 Task: Look for space in Rastede, Germany from 2nd September, 2023 to 10th September, 2023 for 1 adult in price range Rs.5000 to Rs.16000. Place can be private room with 1  bedroom having 1 bed and 1 bathroom. Property type can be house, flat, guest house, hotel. Booking option can be shelf check-in. Required host language is English.
Action: Mouse moved to (282, 136)
Screenshot: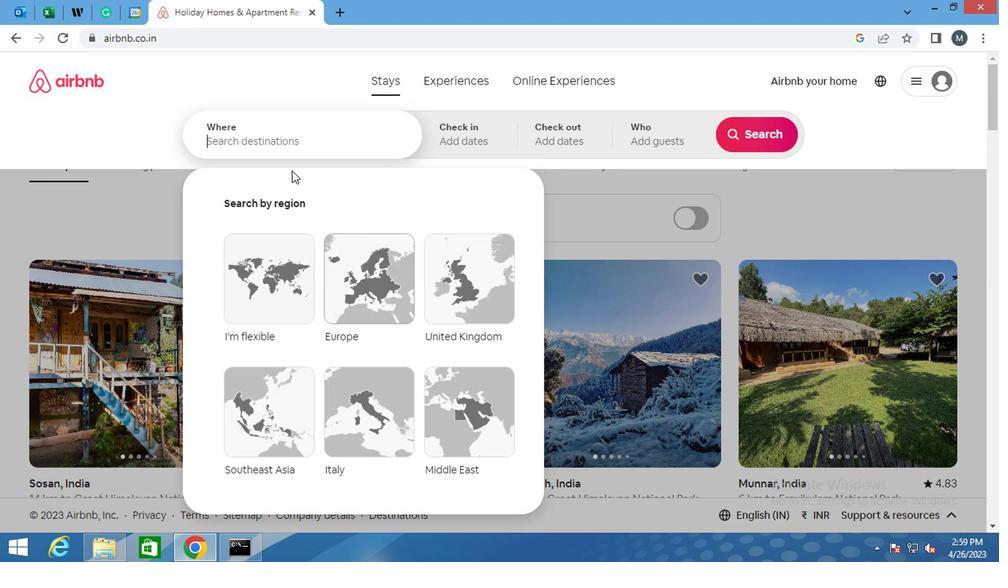 
Action: Mouse pressed left at (282, 136)
Screenshot: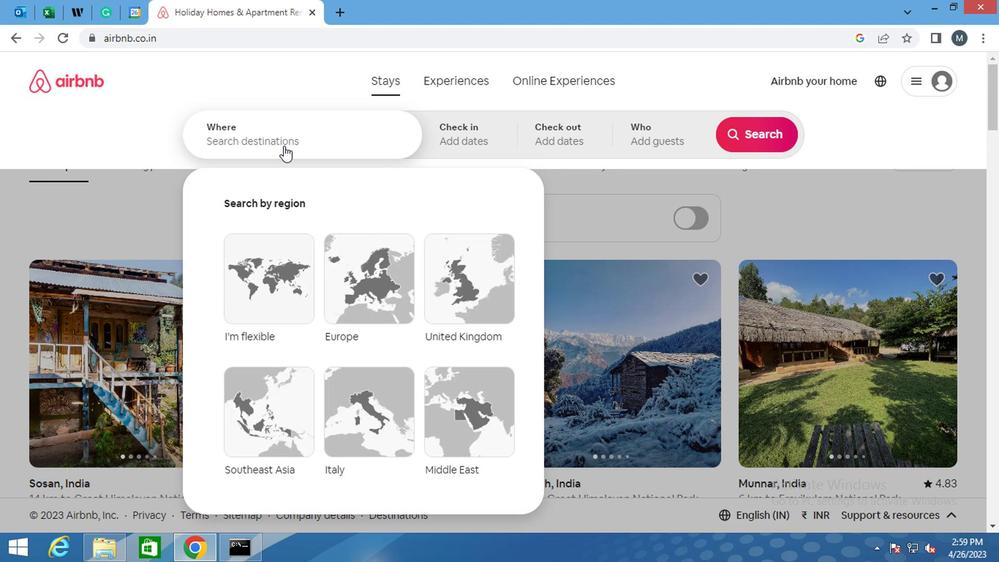 
Action: Mouse moved to (282, 135)
Screenshot: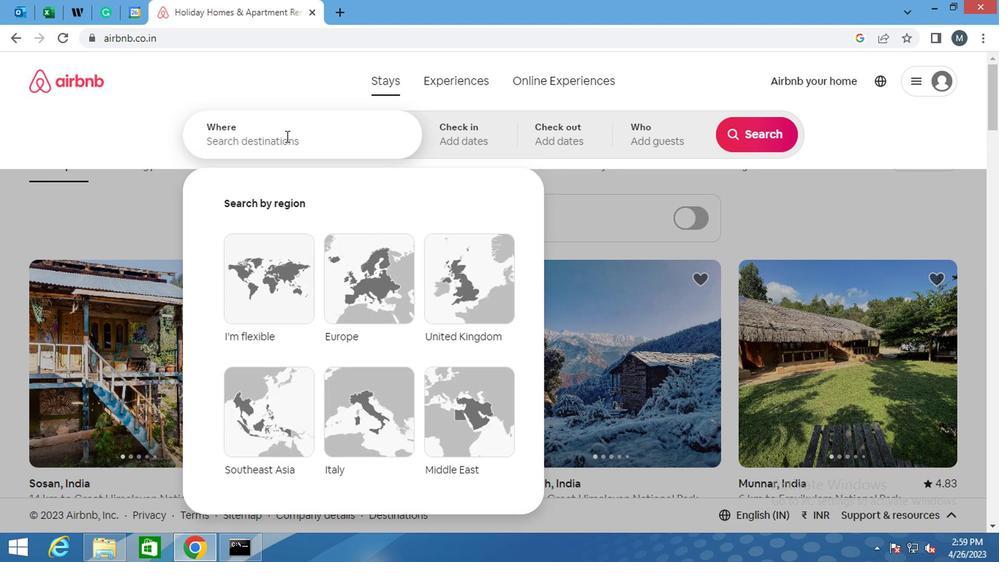 
Action: Key pressed <Key.shift><Key.shift><Key.shift><Key.shift><Key.shift><Key.shift><Key.shift><Key.shift>RASTEDE,<Key.space><Key.shift>GER
Screenshot: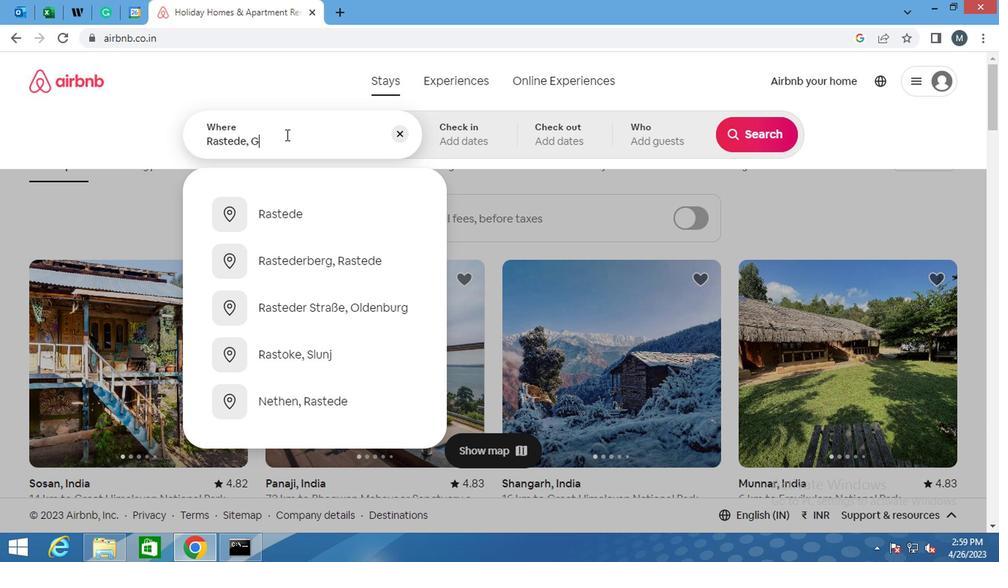 
Action: Mouse moved to (312, 210)
Screenshot: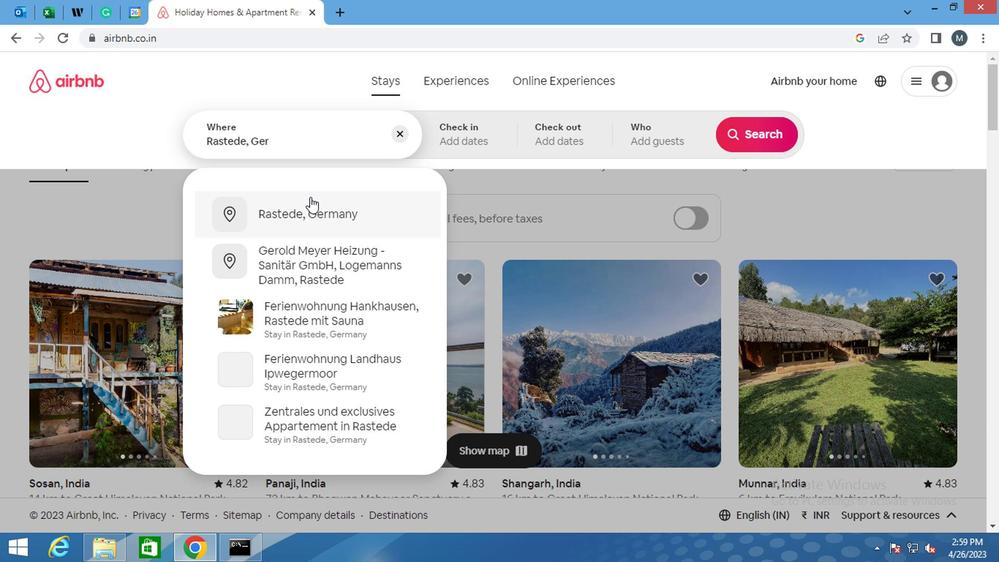 
Action: Mouse pressed left at (312, 210)
Screenshot: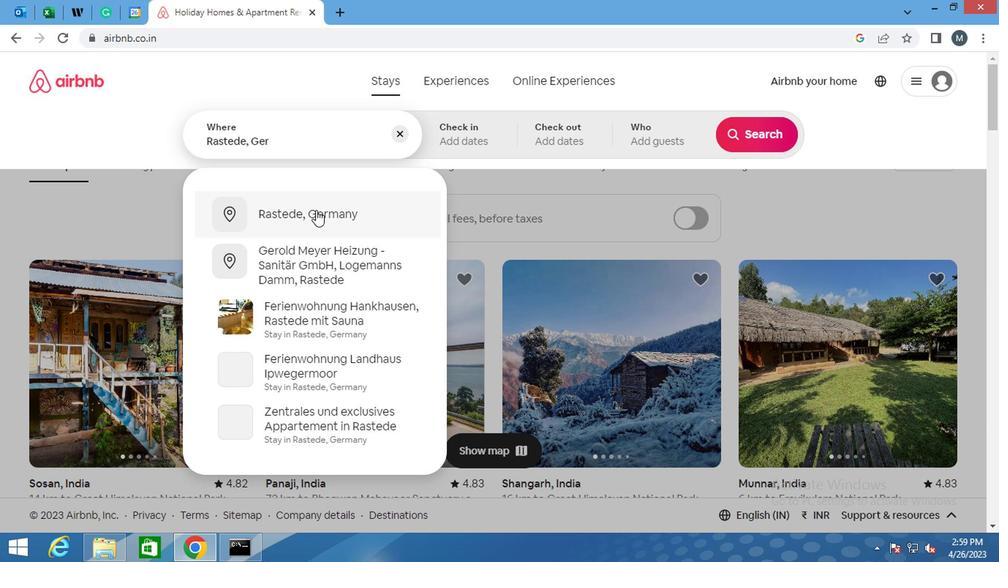 
Action: Mouse moved to (741, 256)
Screenshot: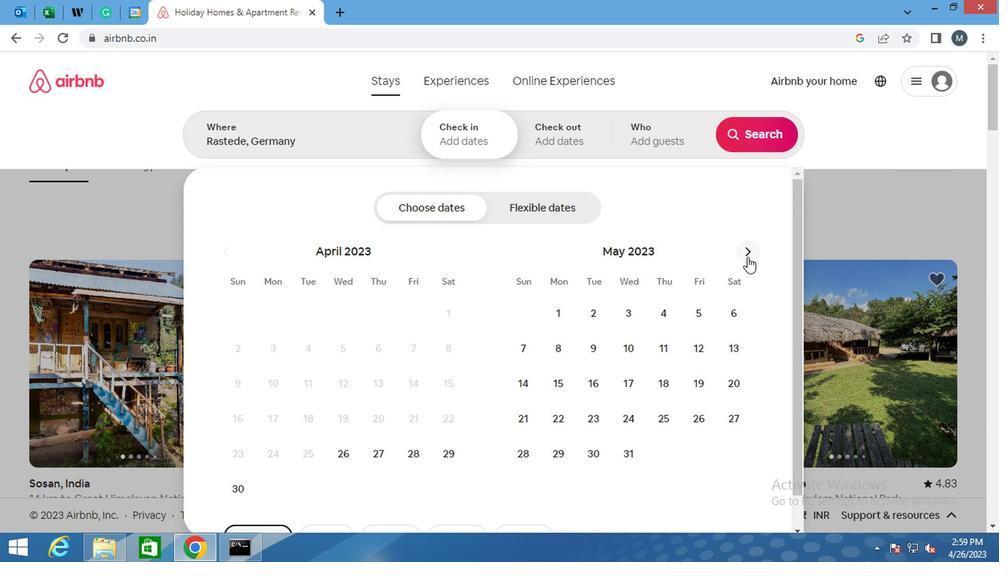 
Action: Mouse pressed left at (741, 256)
Screenshot: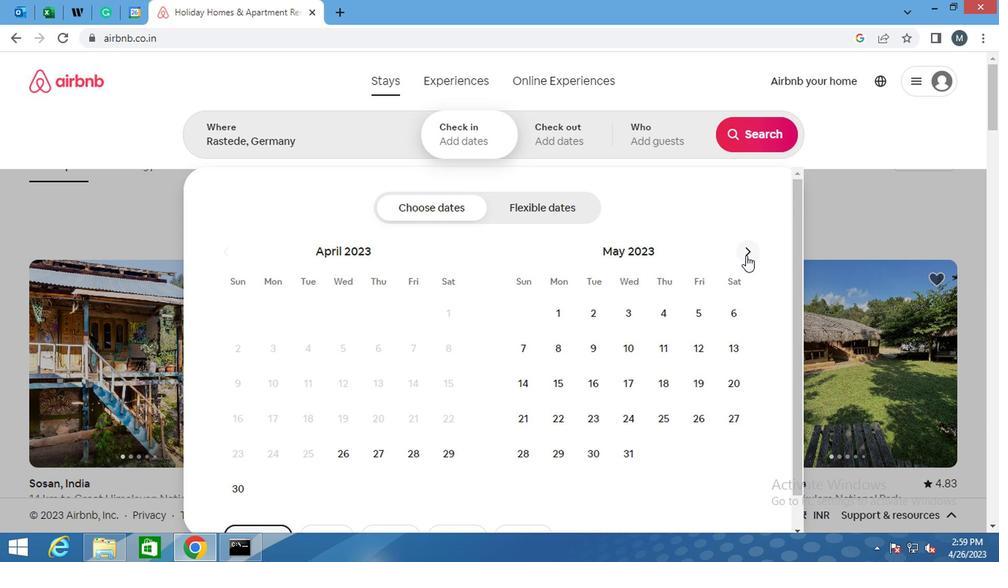 
Action: Mouse pressed left at (741, 256)
Screenshot: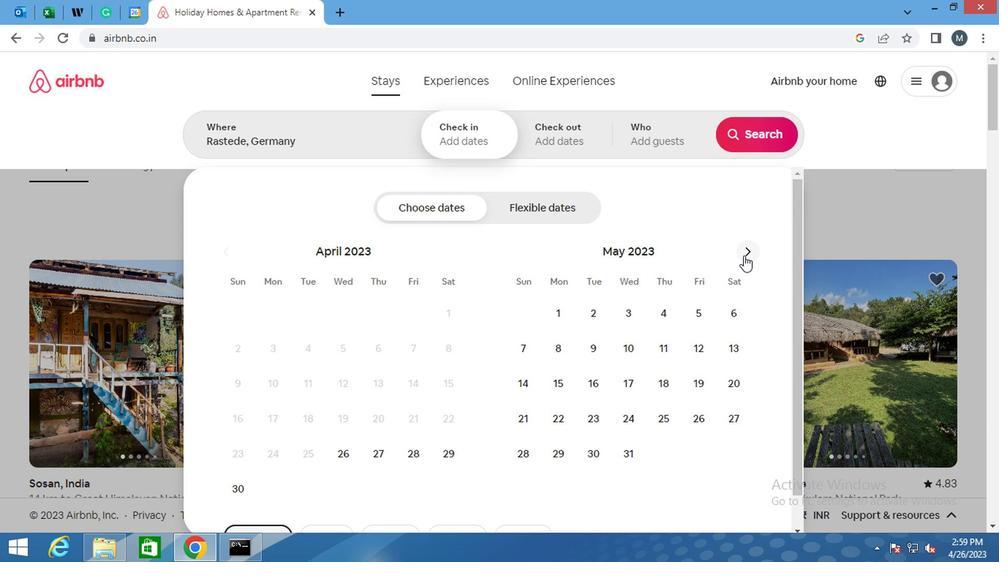 
Action: Mouse pressed left at (741, 256)
Screenshot: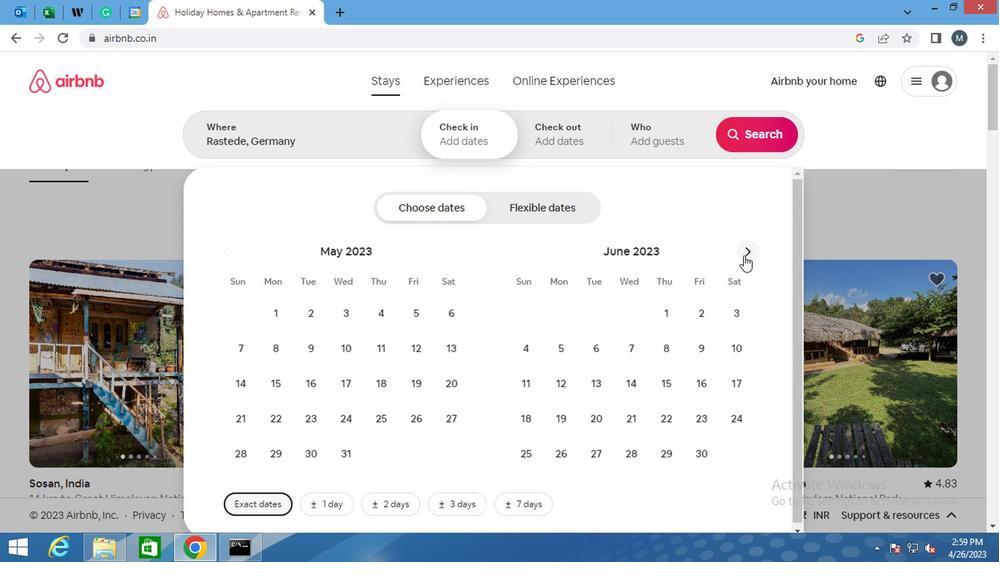 
Action: Mouse moved to (761, 252)
Screenshot: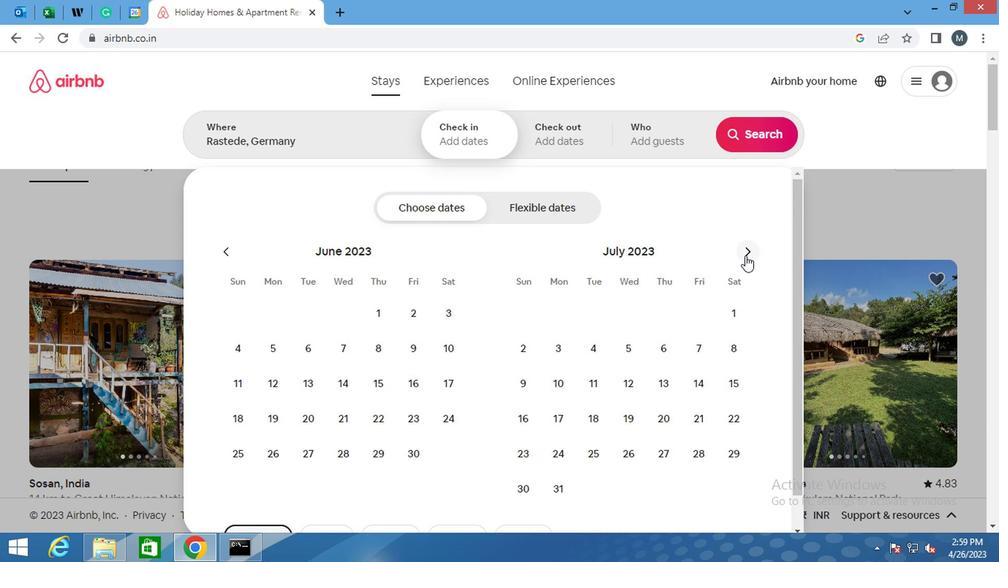 
Action: Mouse pressed left at (761, 252)
Screenshot: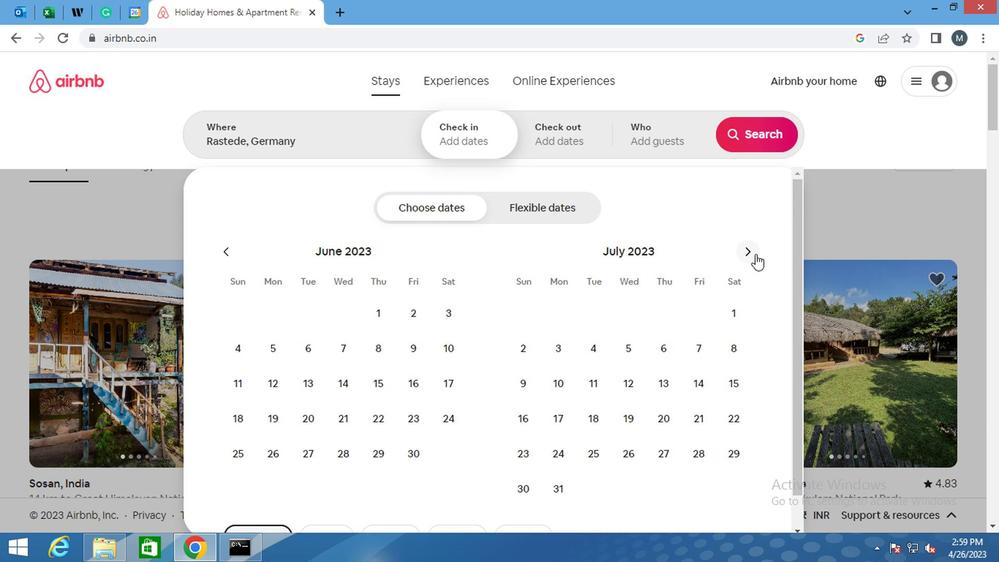 
Action: Mouse moved to (750, 250)
Screenshot: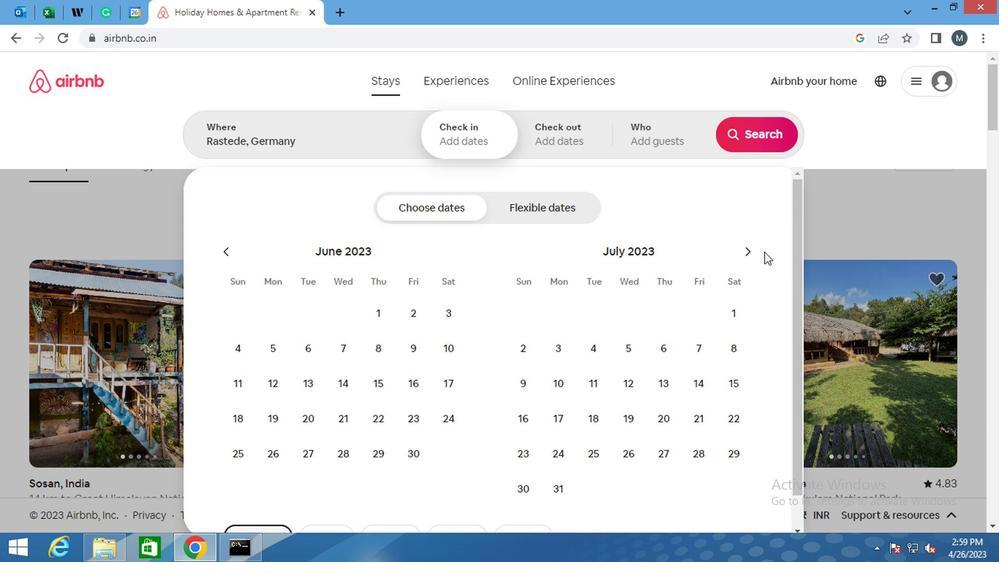 
Action: Mouse pressed left at (750, 250)
Screenshot: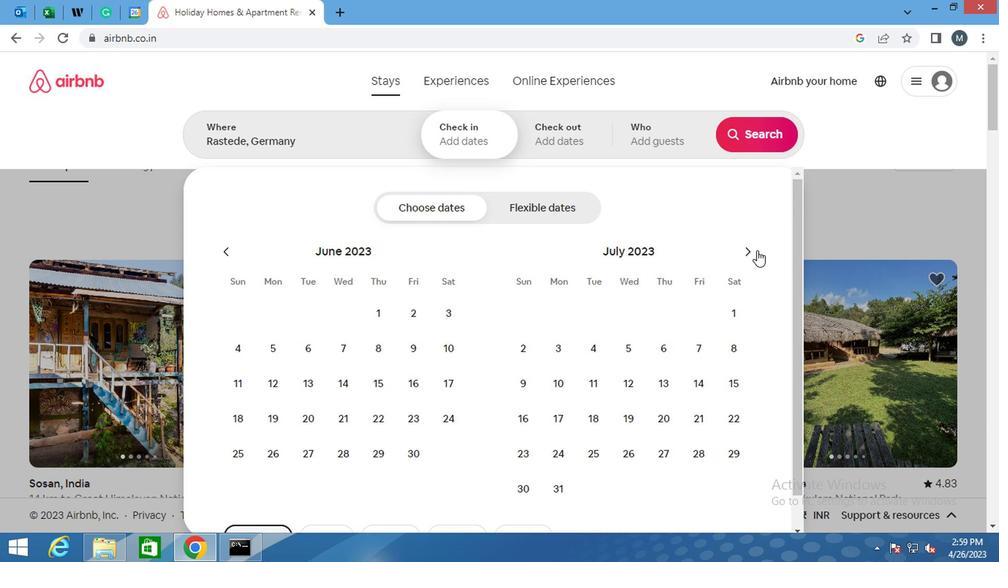 
Action: Mouse pressed left at (750, 250)
Screenshot: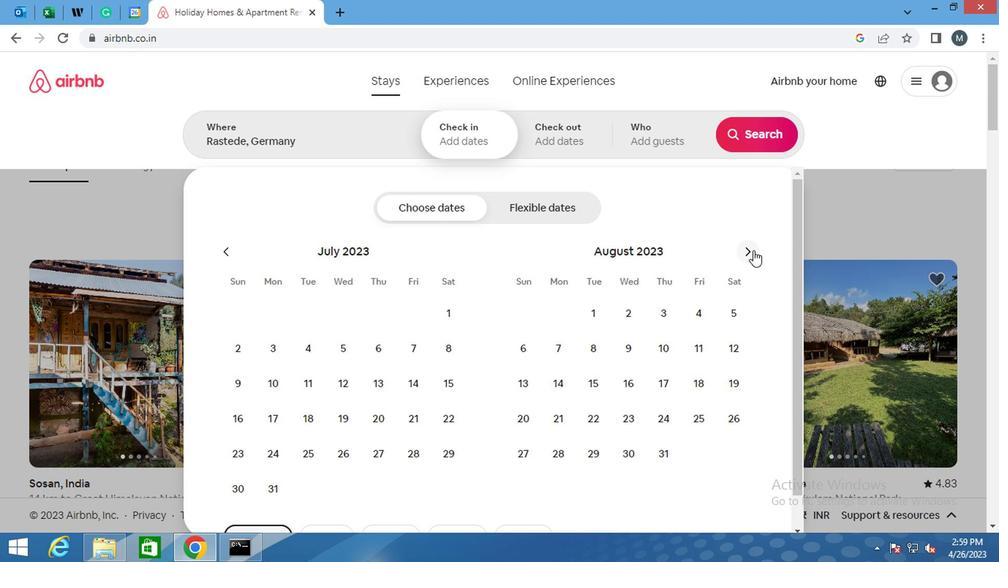 
Action: Mouse moved to (723, 313)
Screenshot: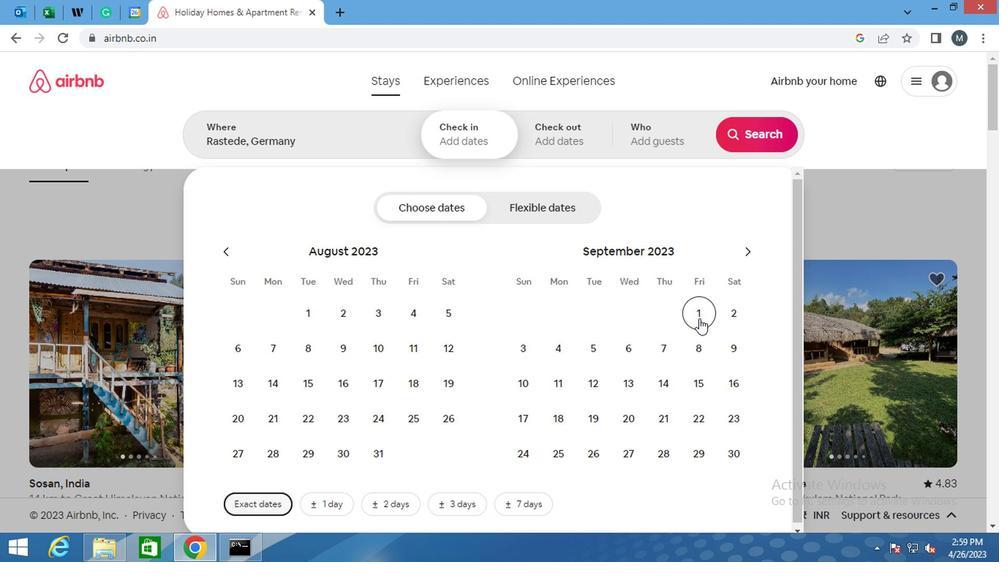 
Action: Mouse pressed left at (723, 313)
Screenshot: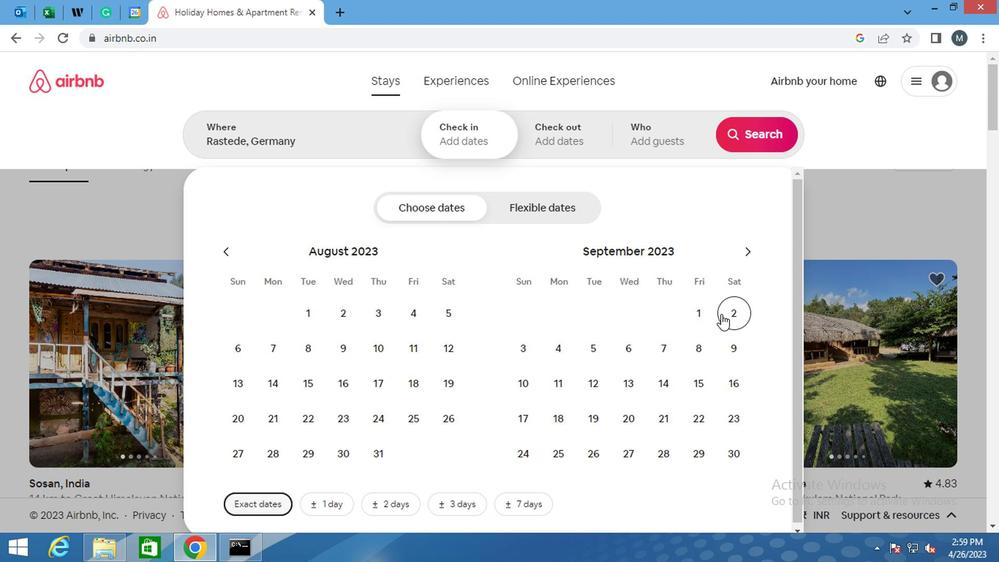 
Action: Mouse moved to (536, 386)
Screenshot: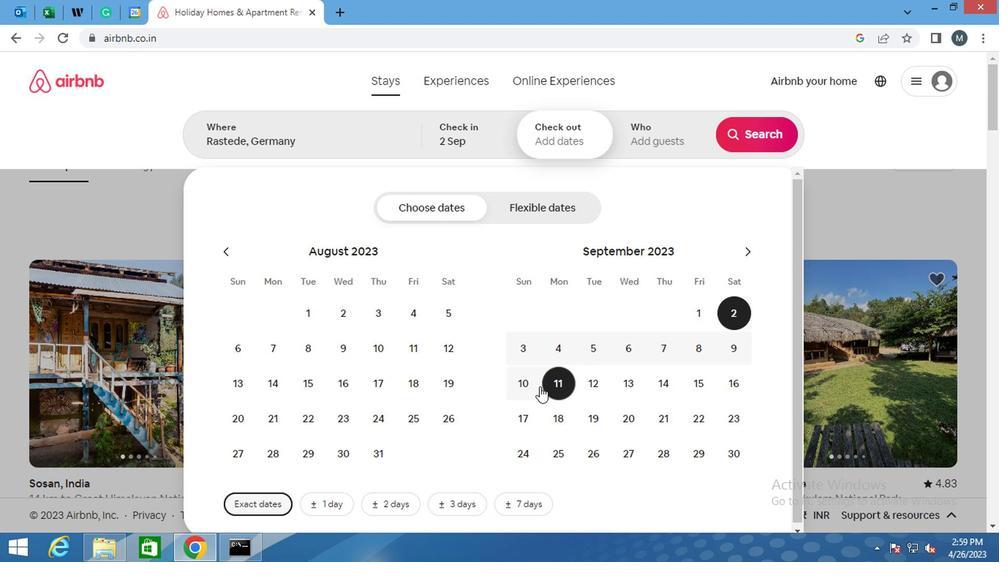
Action: Mouse pressed left at (536, 386)
Screenshot: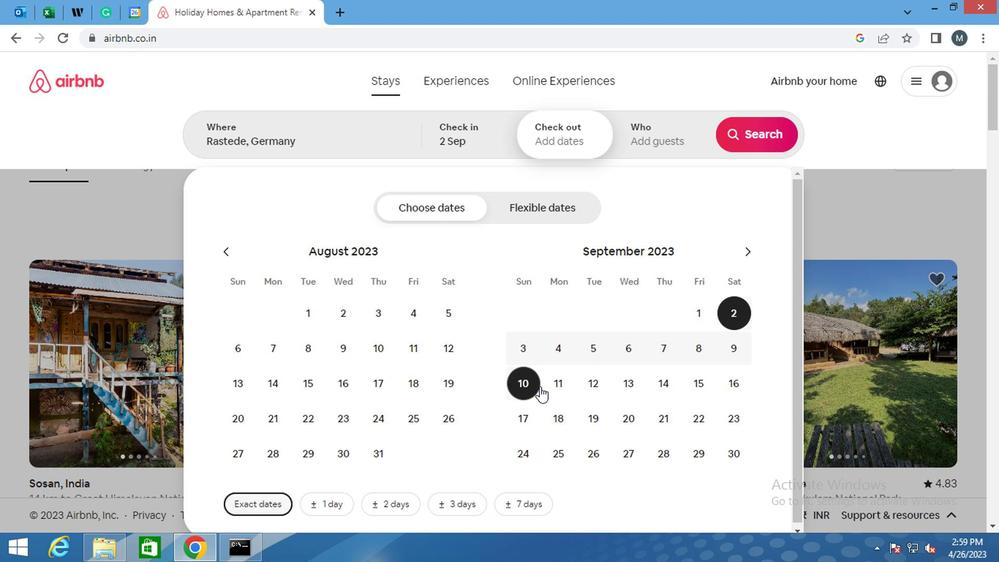 
Action: Mouse moved to (660, 145)
Screenshot: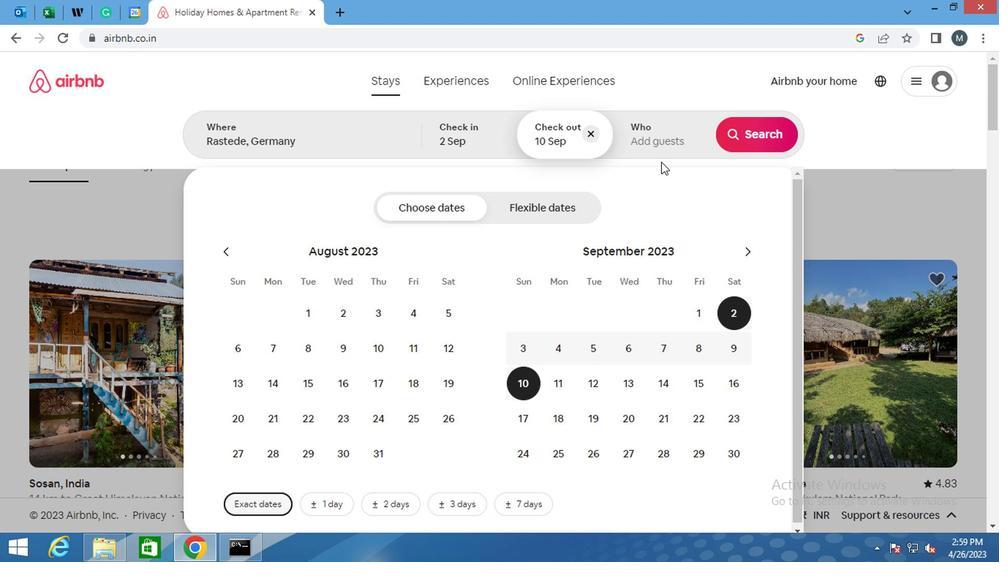 
Action: Mouse pressed left at (660, 145)
Screenshot: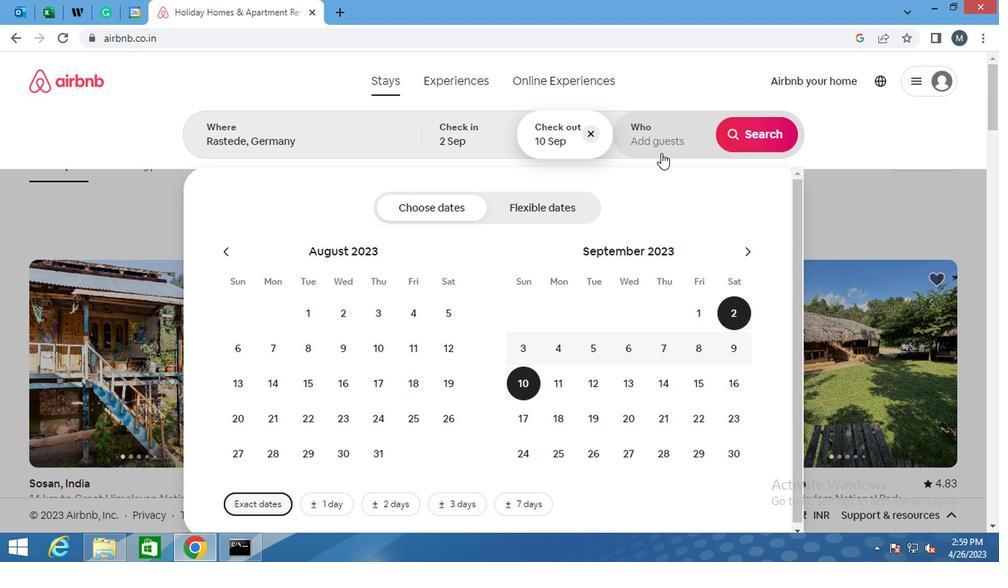 
Action: Mouse moved to (768, 215)
Screenshot: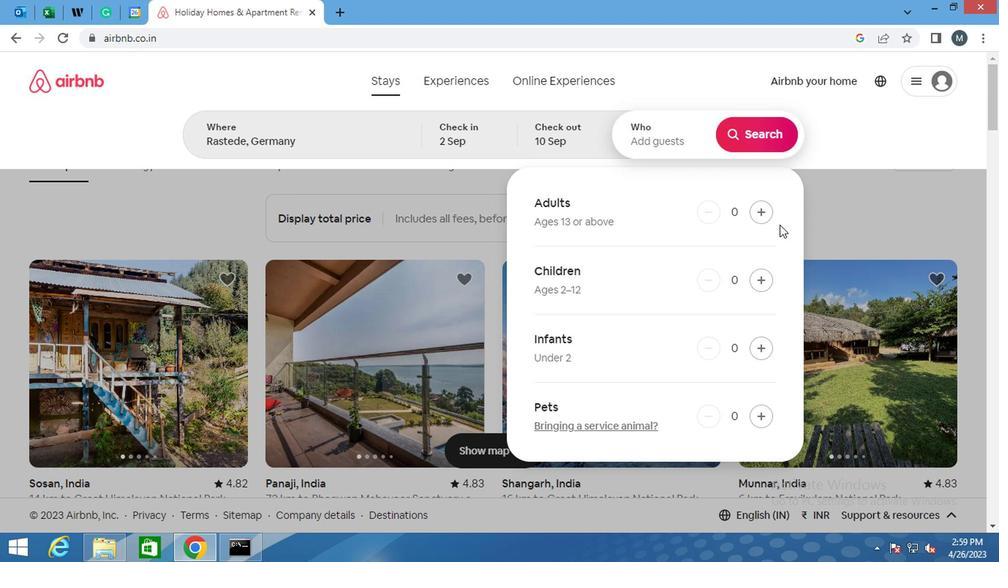 
Action: Mouse pressed left at (768, 215)
Screenshot: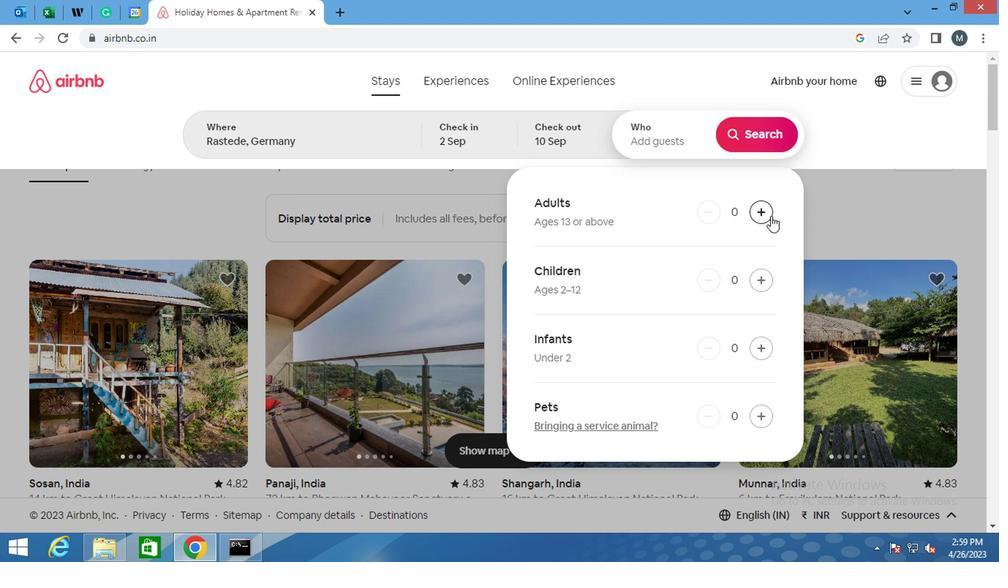 
Action: Mouse moved to (760, 142)
Screenshot: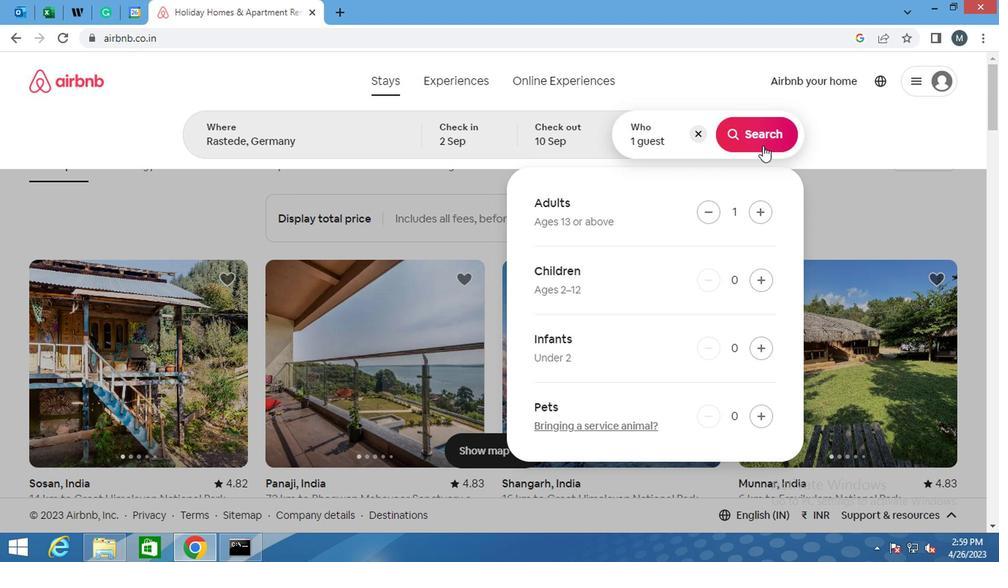 
Action: Mouse pressed left at (760, 142)
Screenshot: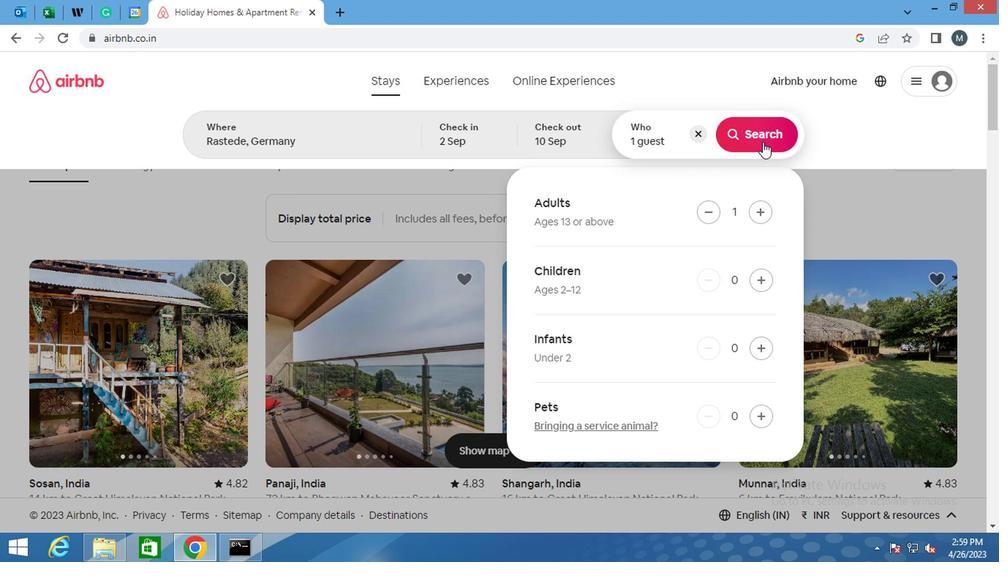 
Action: Mouse moved to (921, 142)
Screenshot: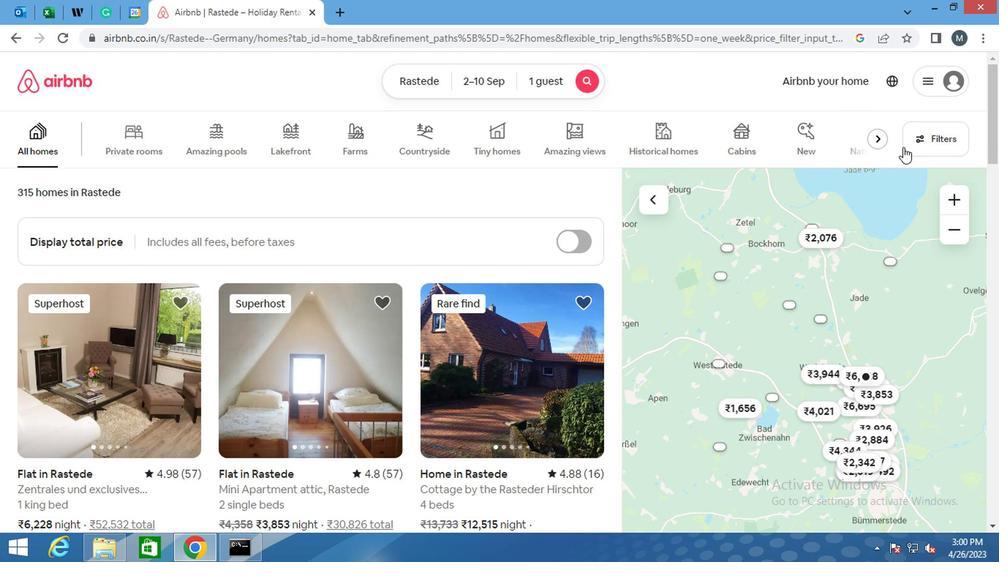 
Action: Mouse pressed left at (921, 142)
Screenshot: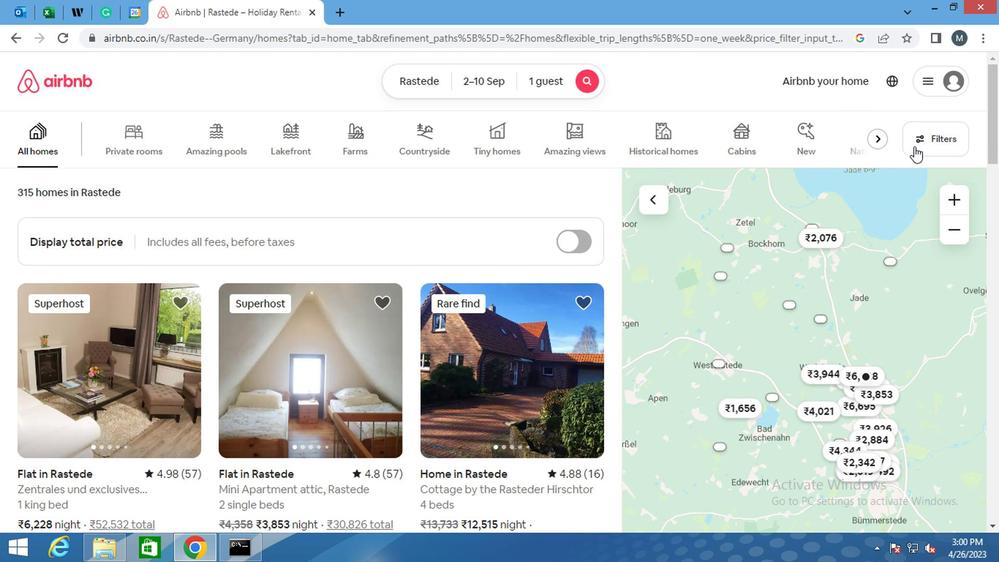 
Action: Mouse moved to (308, 321)
Screenshot: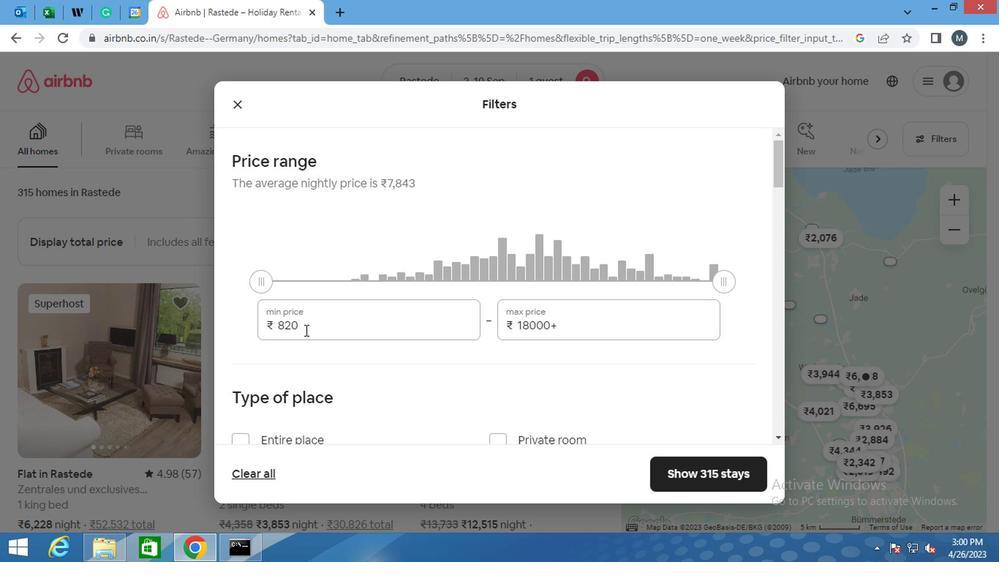 
Action: Mouse pressed left at (308, 321)
Screenshot: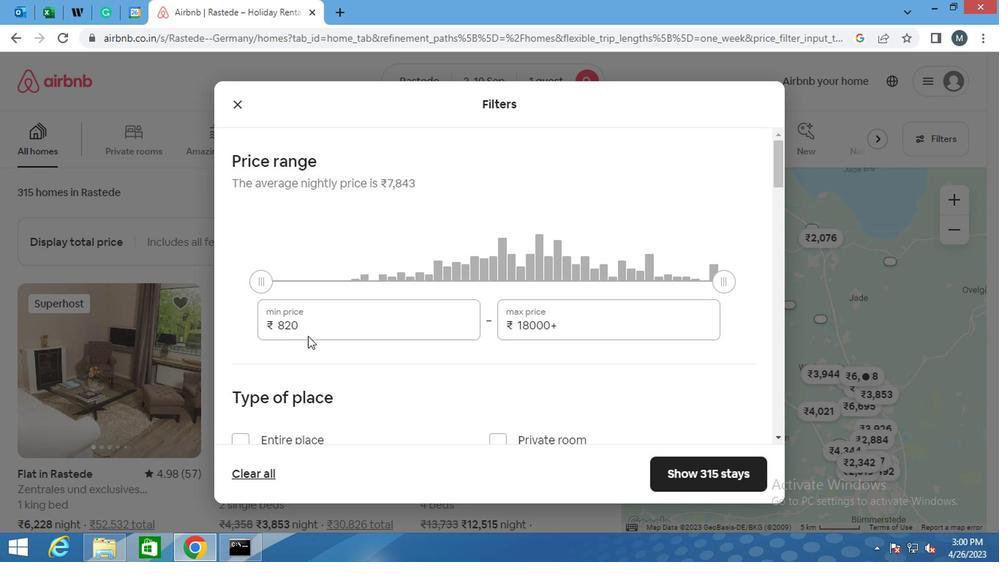 
Action: Mouse moved to (308, 320)
Screenshot: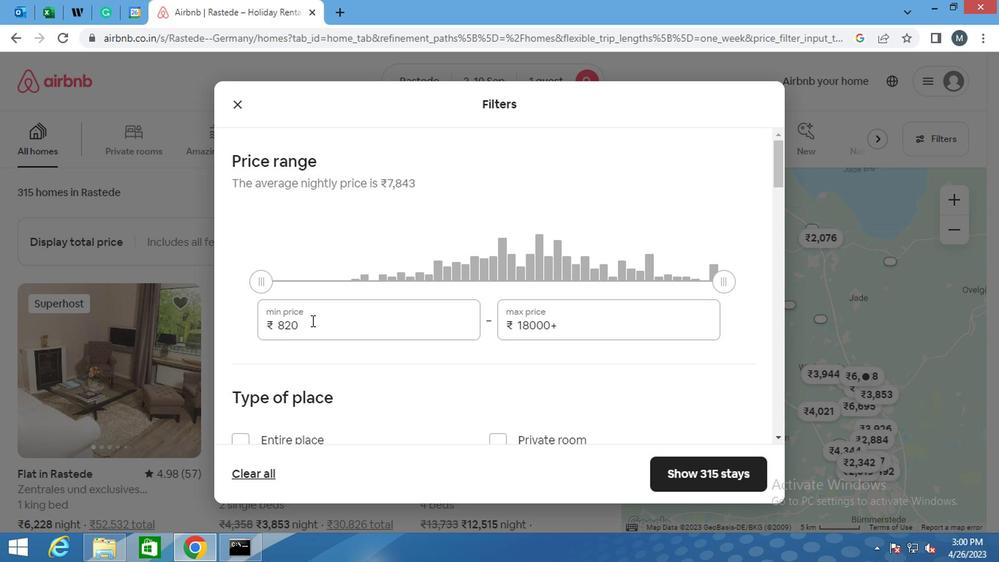 
Action: Key pressed <Key.backspace><Key.backspace><Key.backspace>
Screenshot: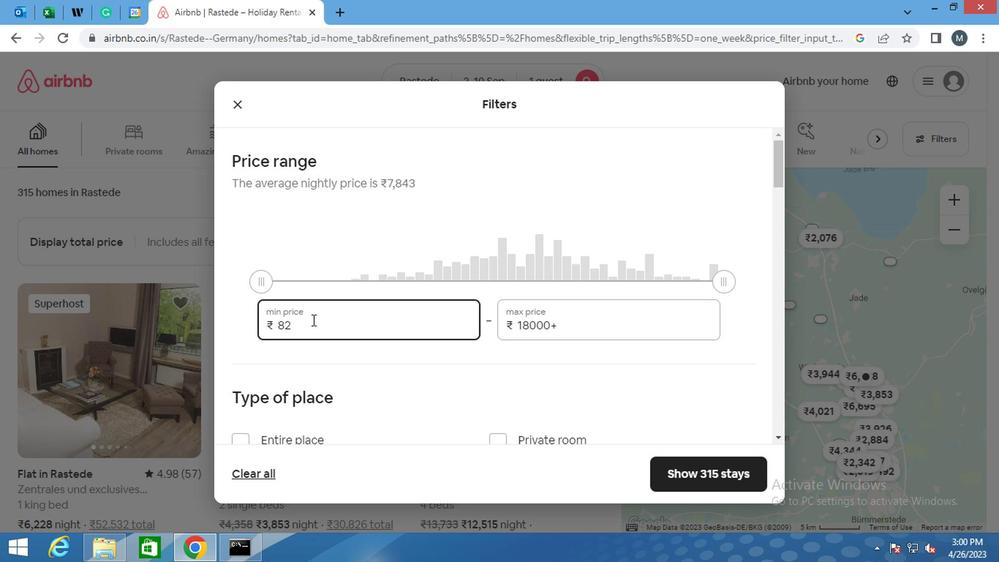 
Action: Mouse moved to (306, 316)
Screenshot: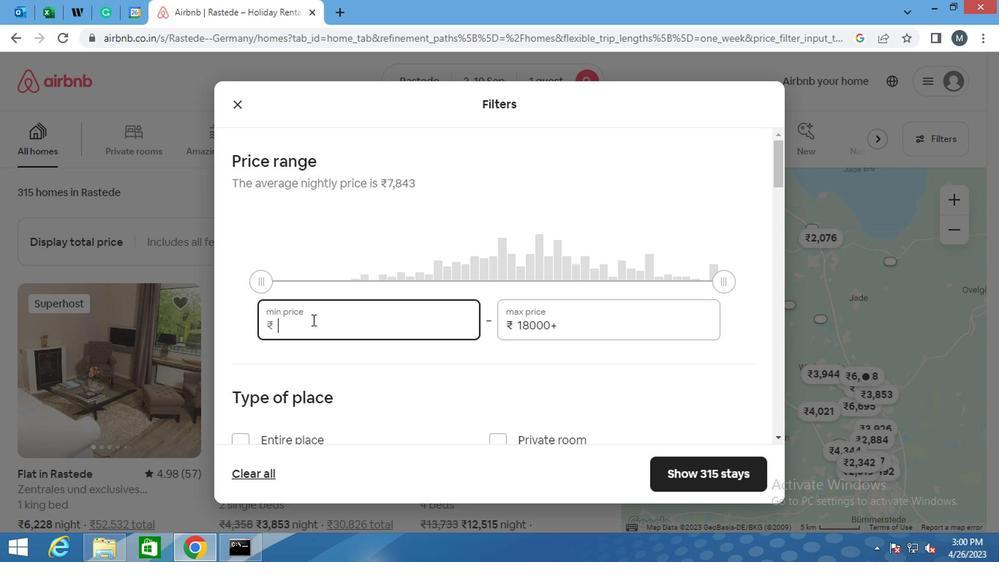 
Action: Key pressed 5000
Screenshot: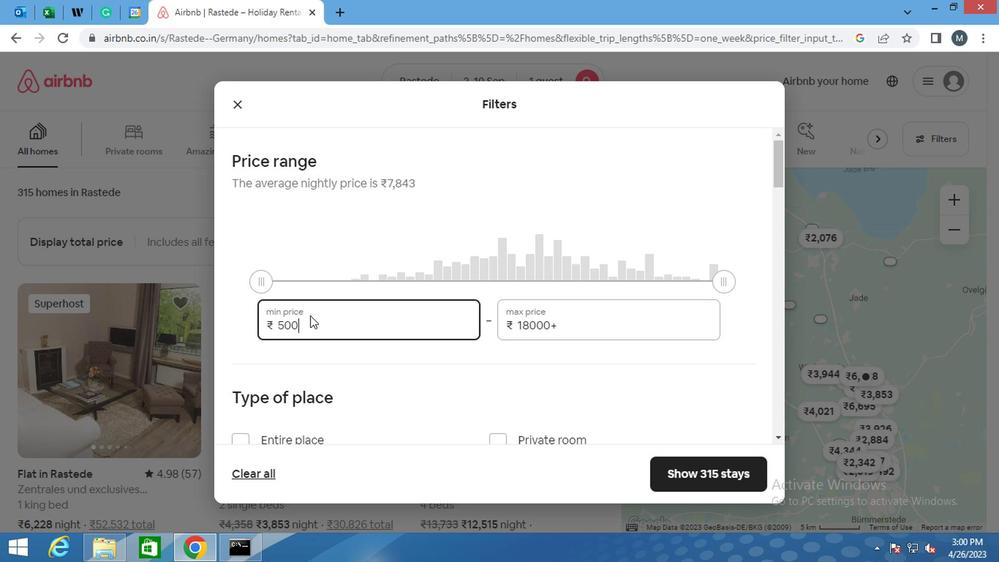 
Action: Mouse moved to (562, 324)
Screenshot: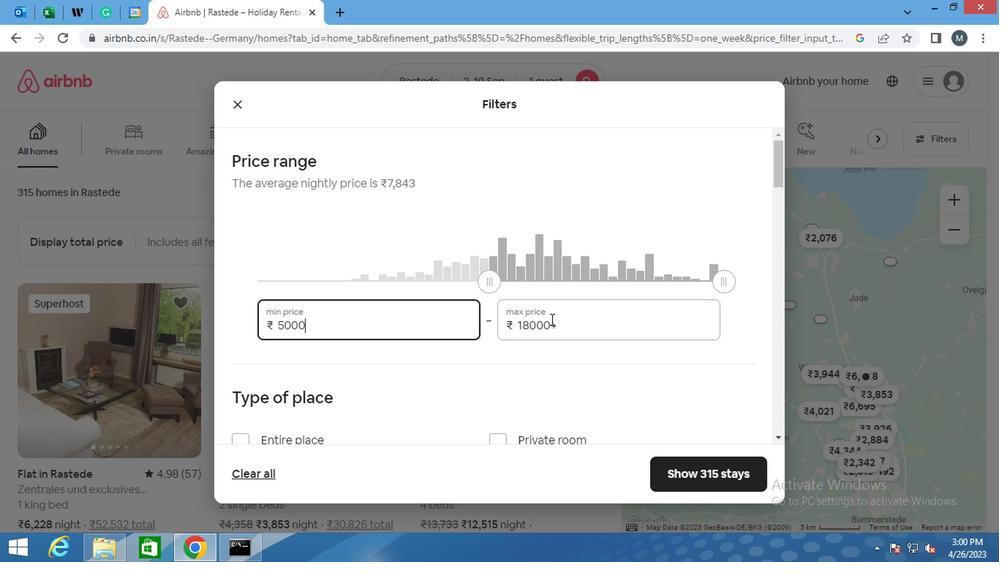
Action: Mouse pressed left at (562, 324)
Screenshot: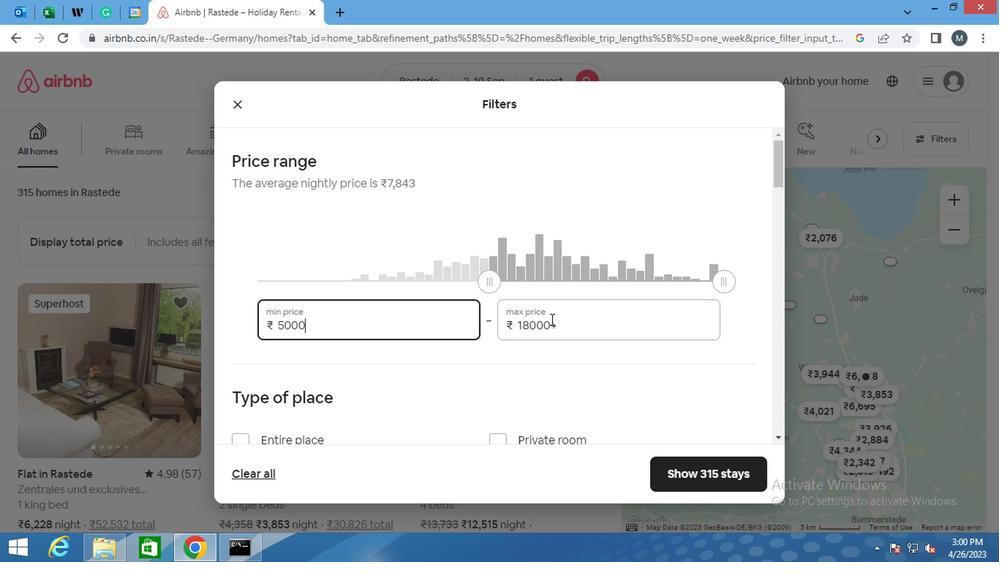 
Action: Key pressed <Key.backspace><Key.backspace><Key.backspace><Key.backspace><Key.backspace><Key.backspace>
Screenshot: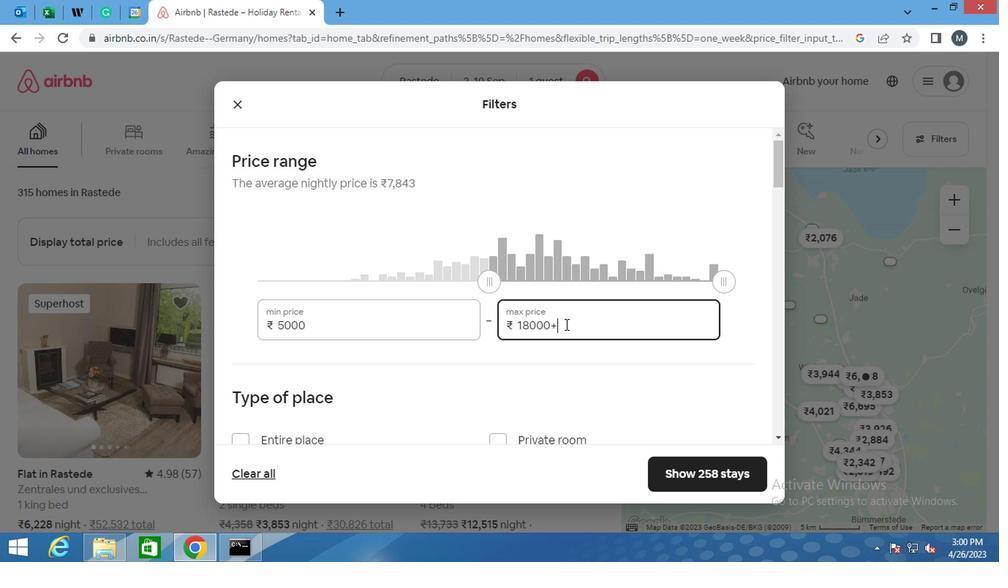 
Action: Mouse moved to (562, 324)
Screenshot: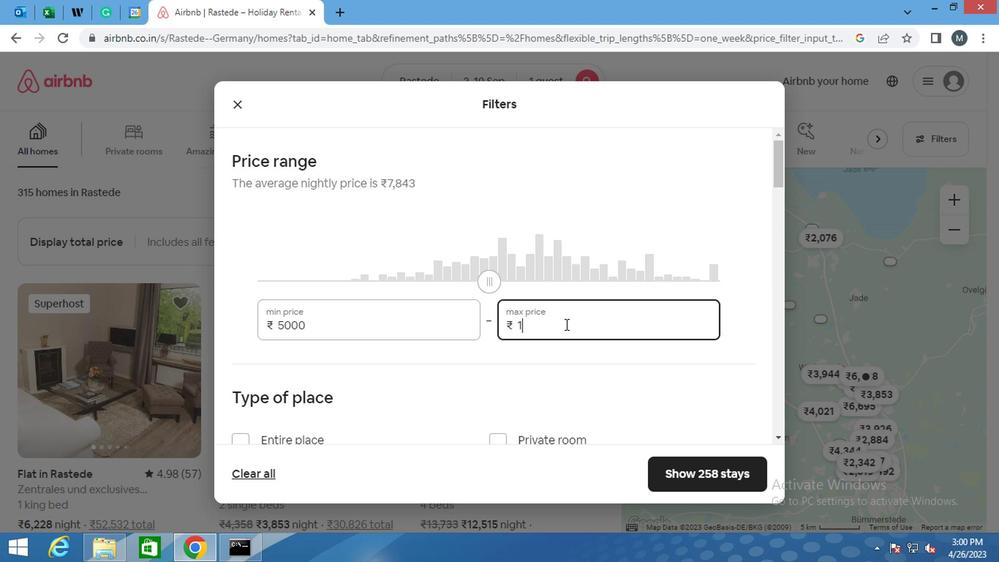 
Action: Key pressed 6000
Screenshot: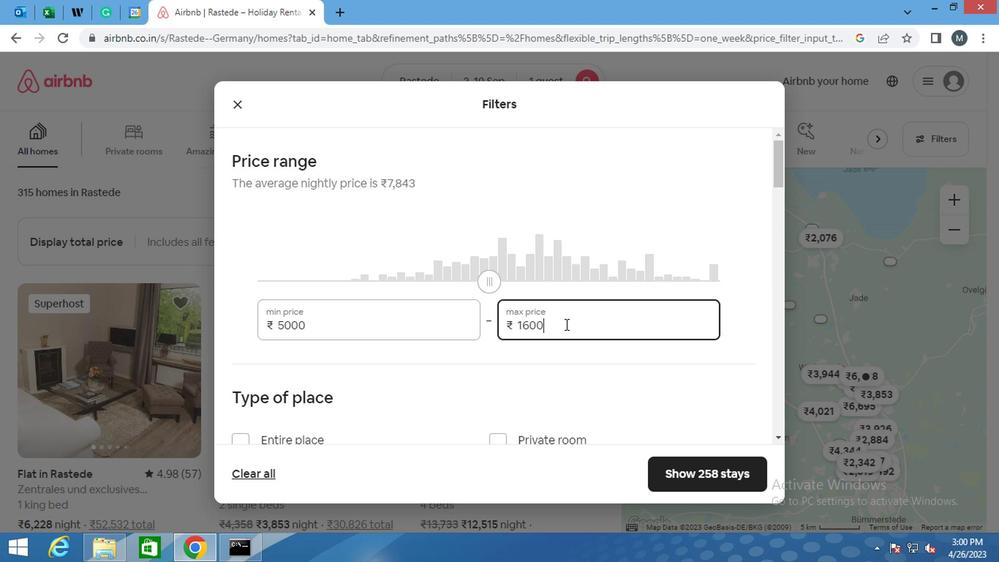 
Action: Mouse moved to (410, 301)
Screenshot: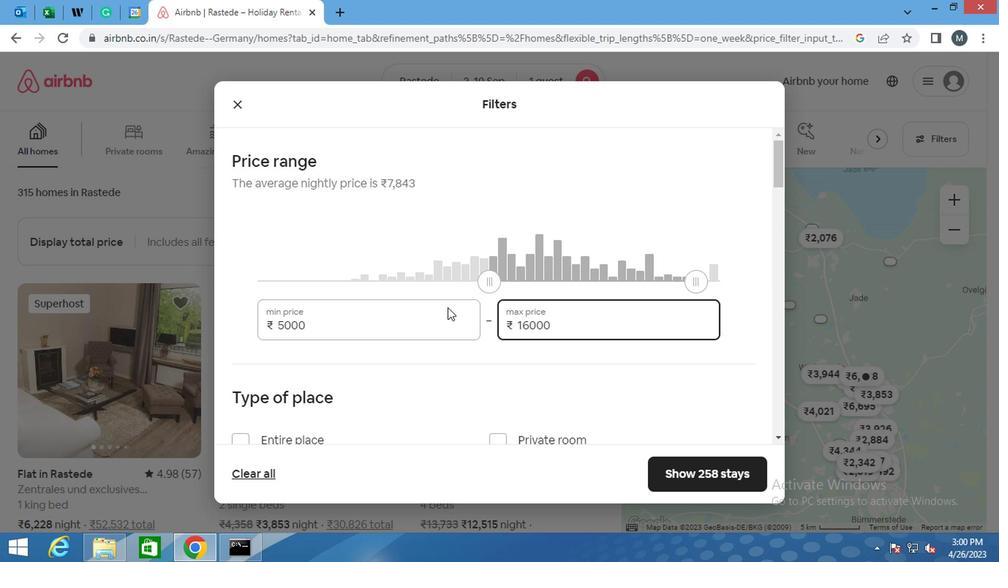 
Action: Mouse scrolled (410, 300) with delta (0, 0)
Screenshot: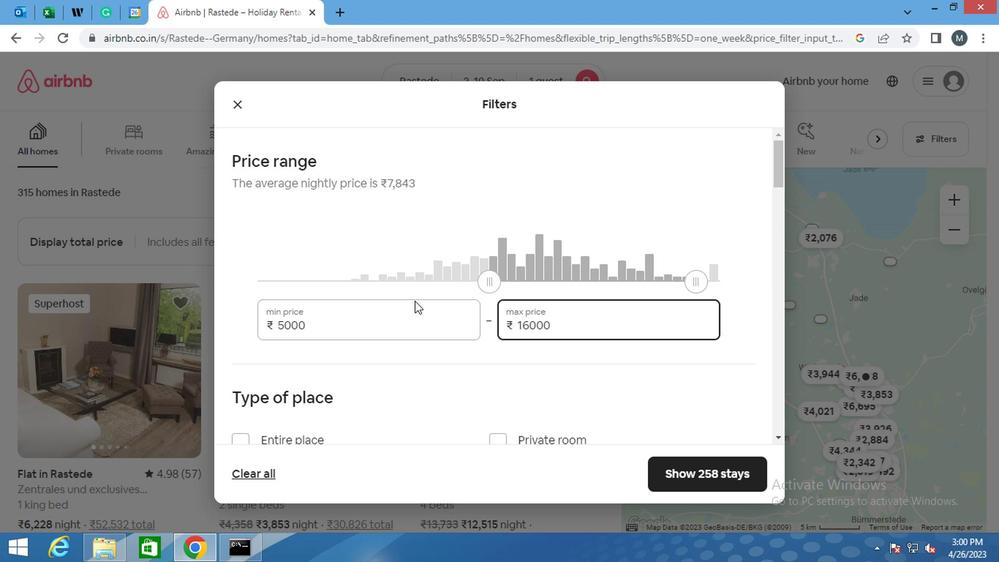 
Action: Mouse moved to (405, 301)
Screenshot: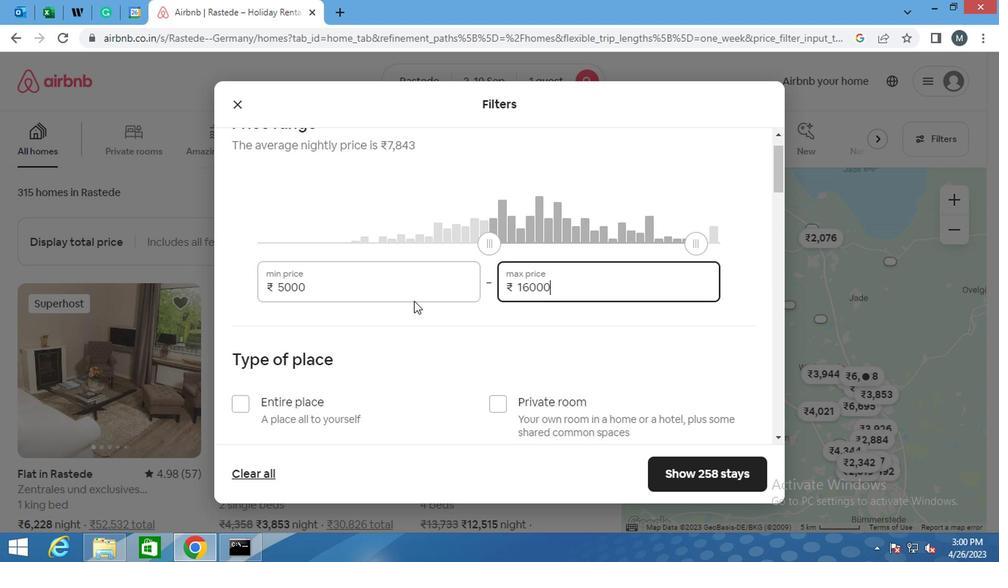 
Action: Mouse scrolled (405, 300) with delta (0, 0)
Screenshot: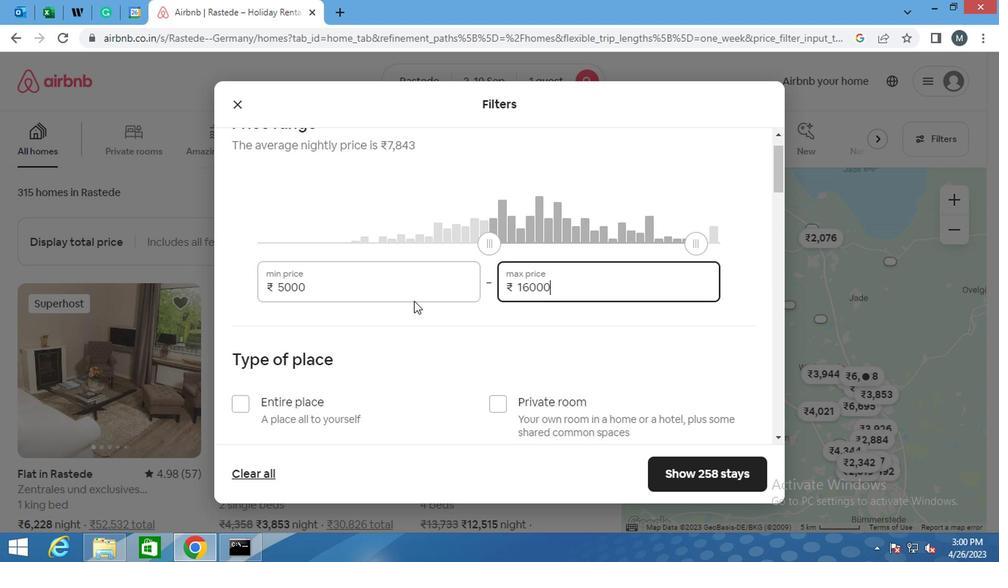 
Action: Mouse moved to (489, 294)
Screenshot: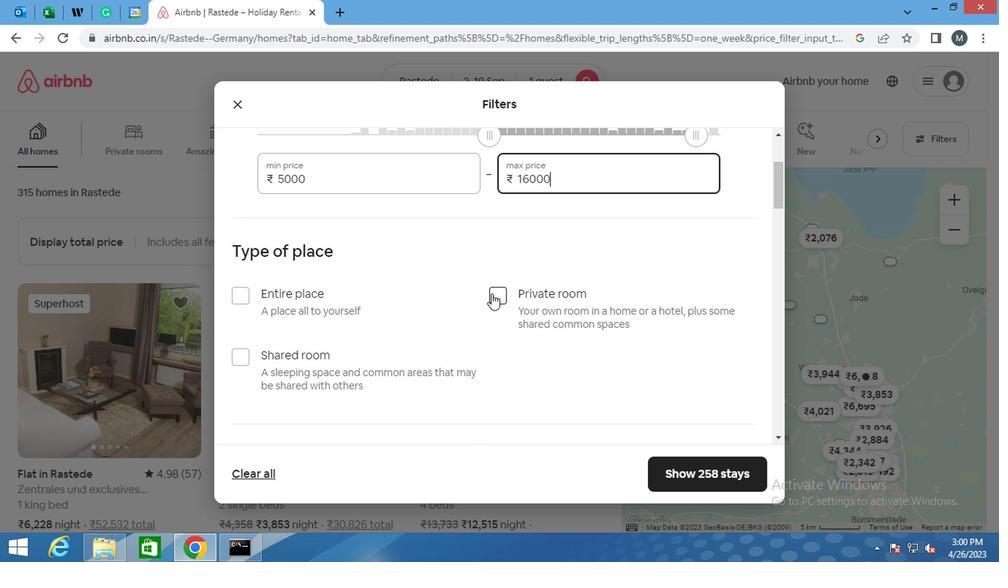 
Action: Mouse pressed left at (489, 294)
Screenshot: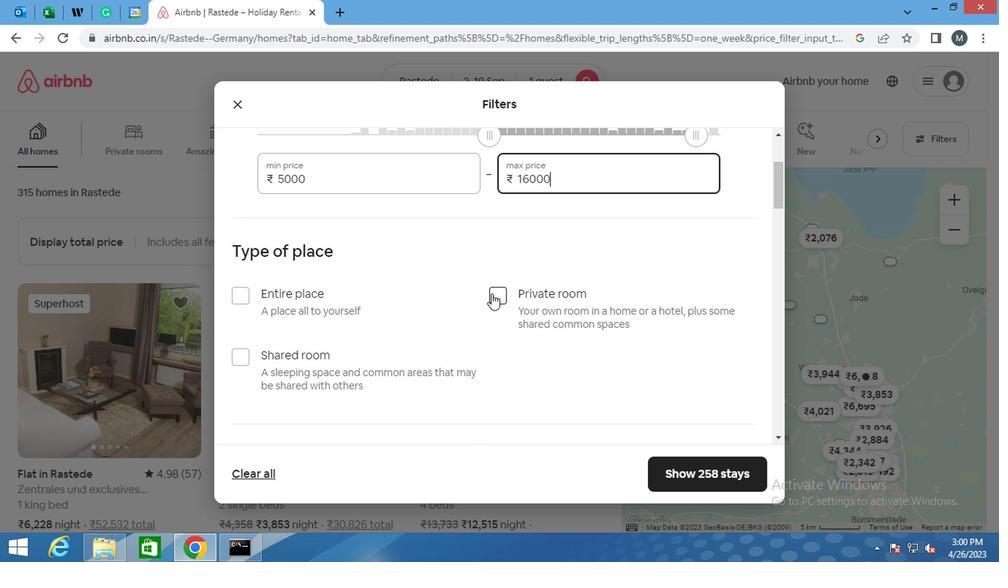 
Action: Mouse moved to (387, 288)
Screenshot: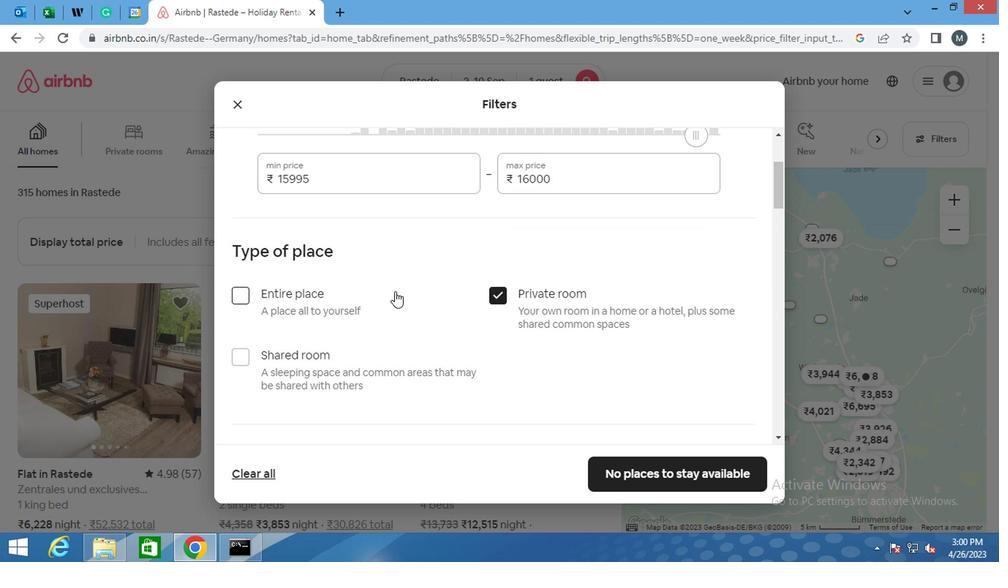 
Action: Mouse scrolled (387, 287) with delta (0, -1)
Screenshot: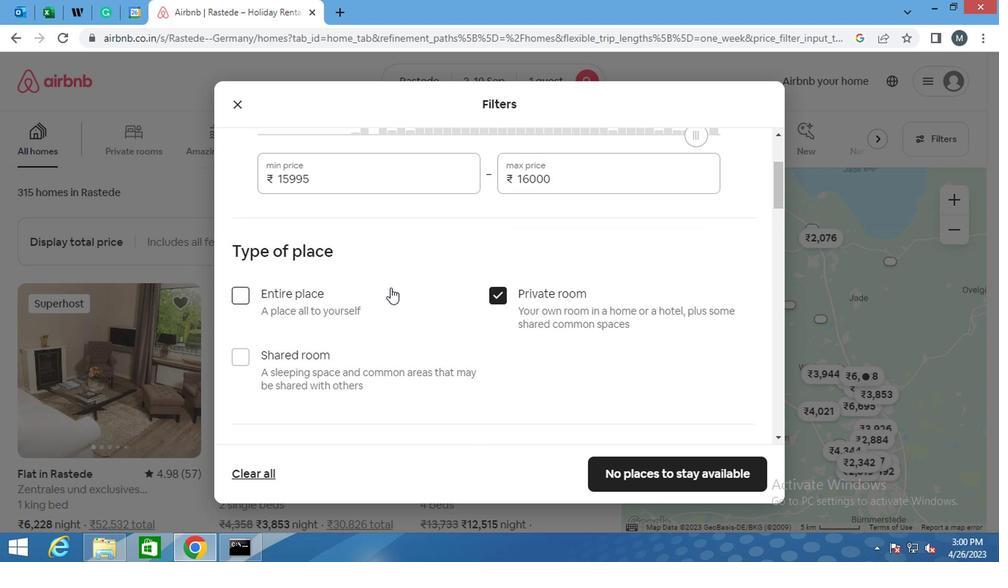 
Action: Mouse scrolled (387, 287) with delta (0, -1)
Screenshot: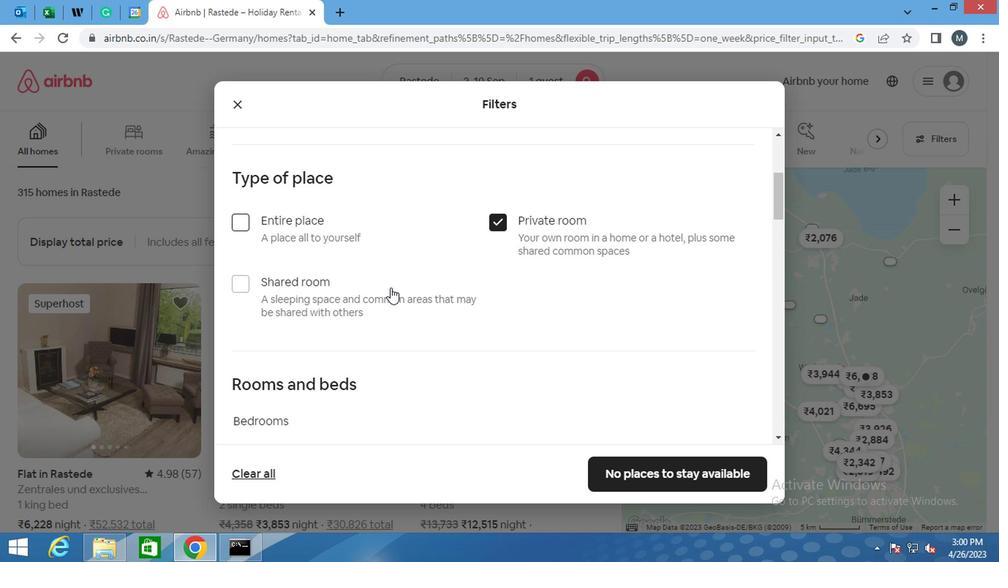 
Action: Mouse moved to (382, 295)
Screenshot: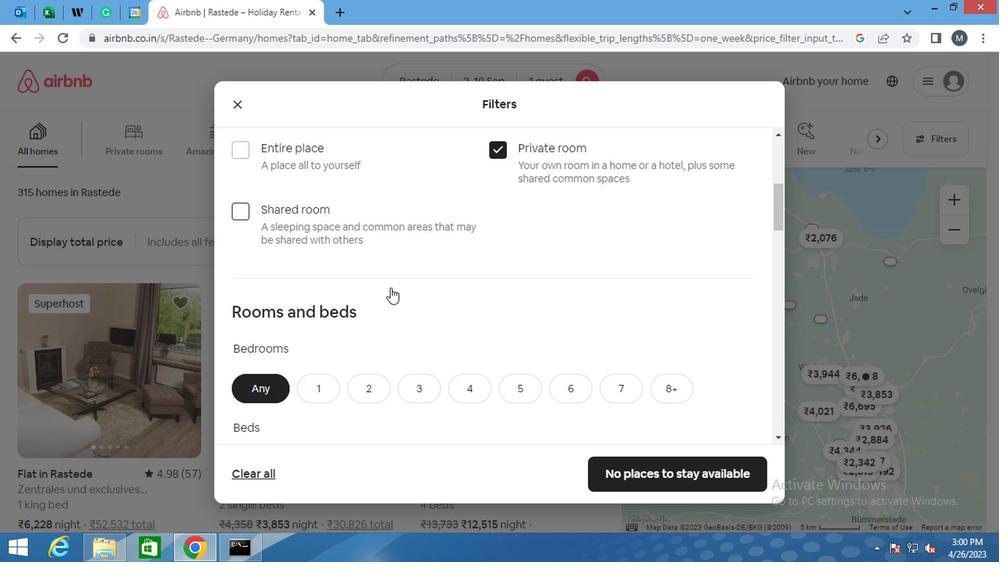 
Action: Mouse scrolled (382, 294) with delta (0, -1)
Screenshot: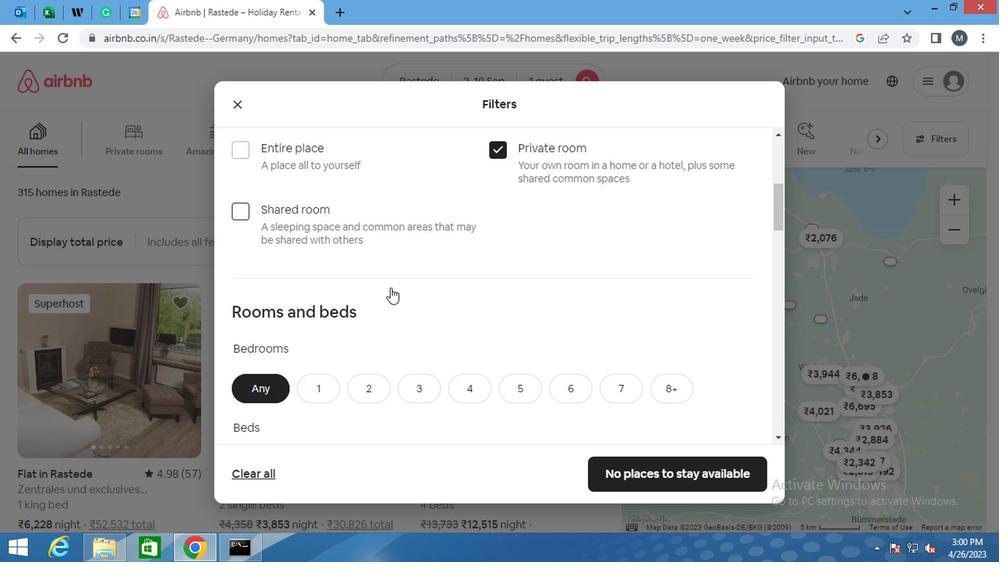 
Action: Mouse moved to (322, 315)
Screenshot: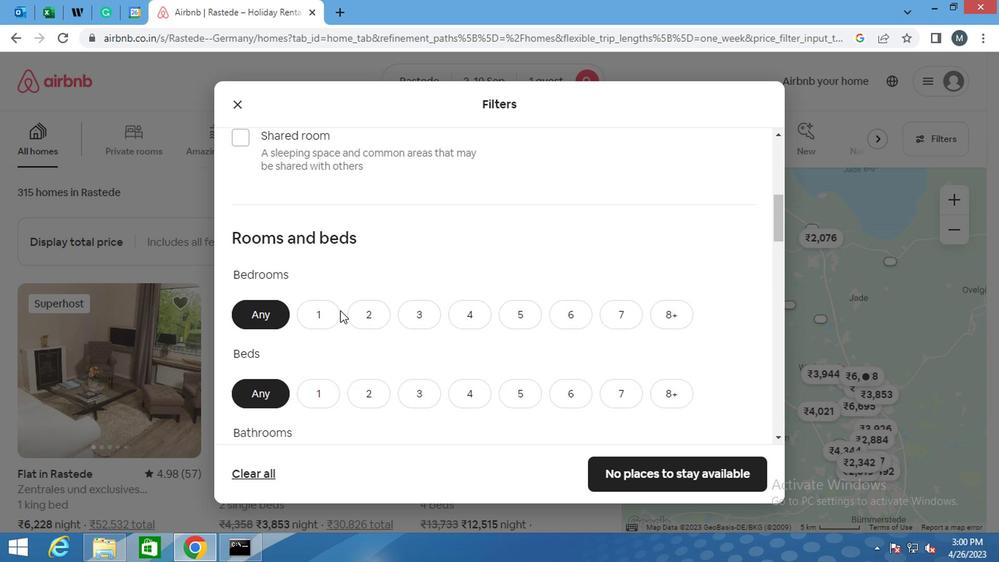 
Action: Mouse pressed left at (322, 315)
Screenshot: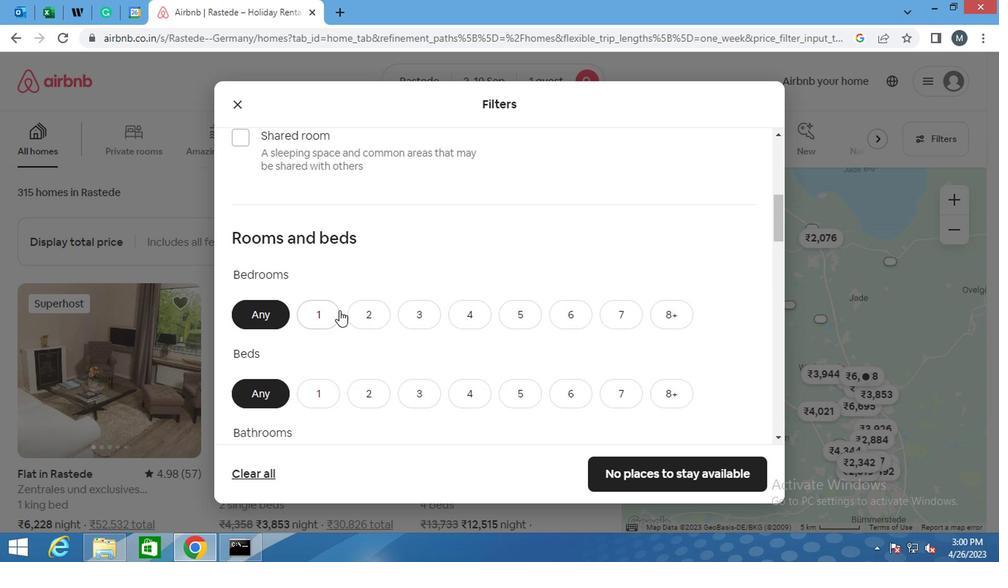 
Action: Mouse moved to (331, 311)
Screenshot: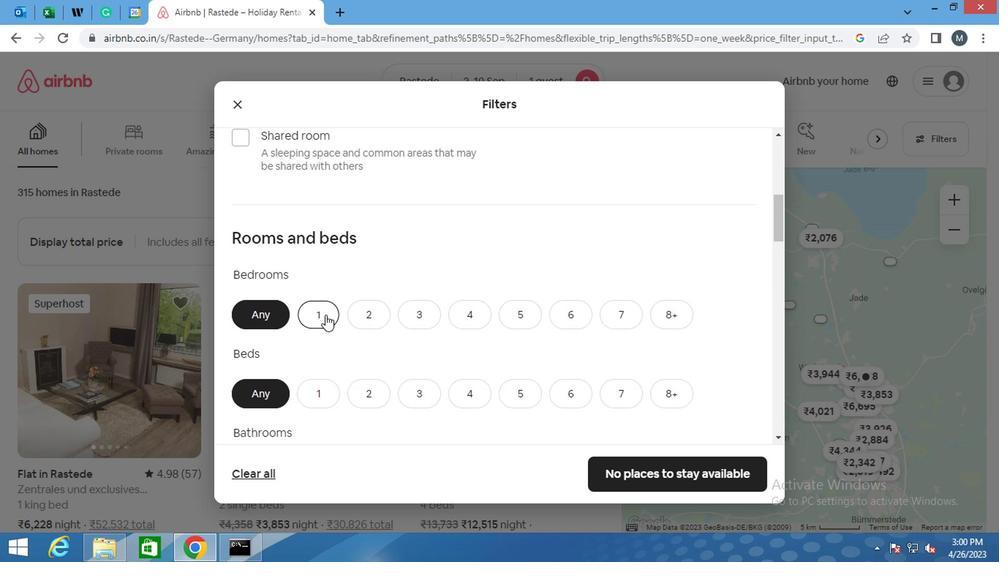 
Action: Mouse scrolled (331, 310) with delta (0, -1)
Screenshot: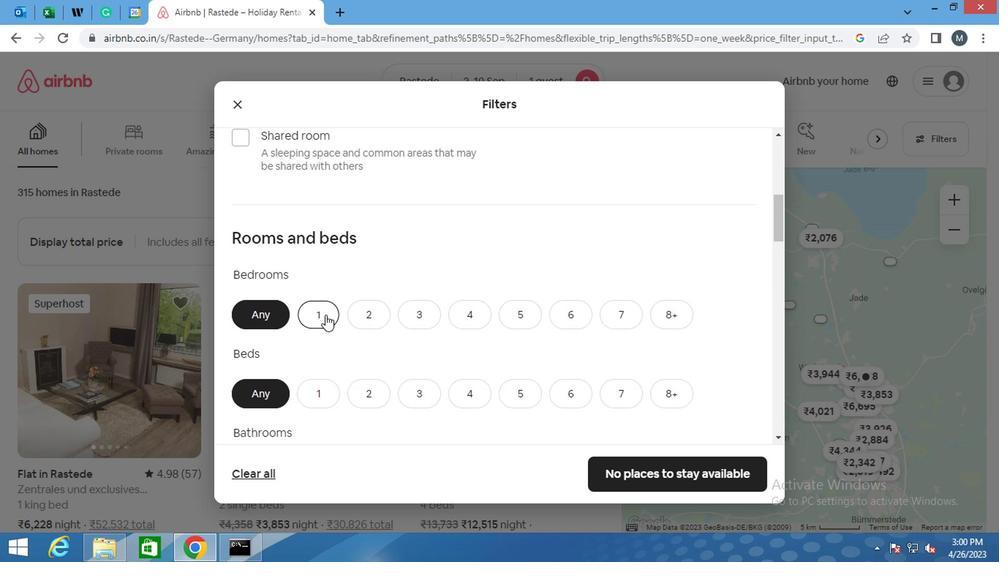 
Action: Mouse moved to (333, 311)
Screenshot: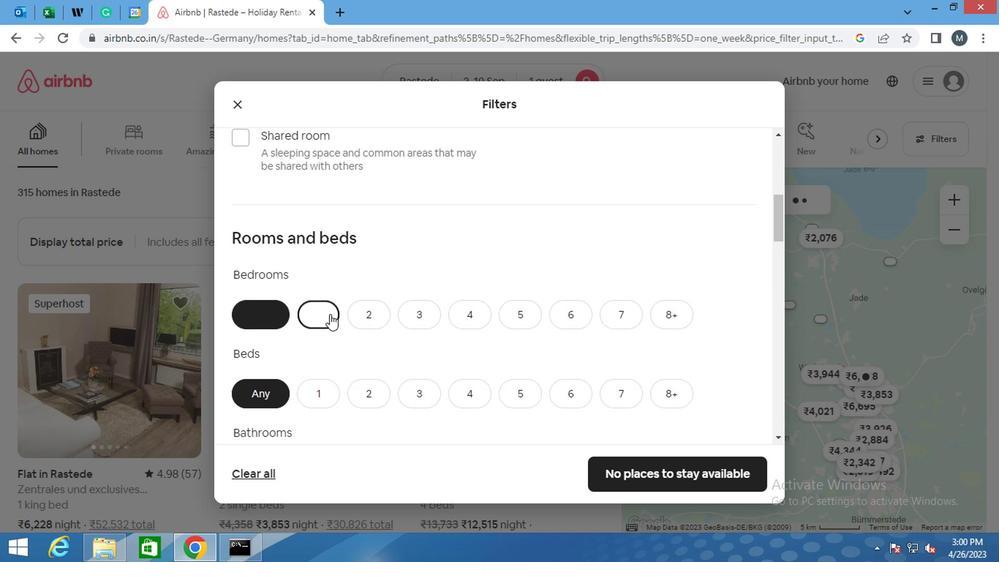 
Action: Mouse scrolled (333, 310) with delta (0, -1)
Screenshot: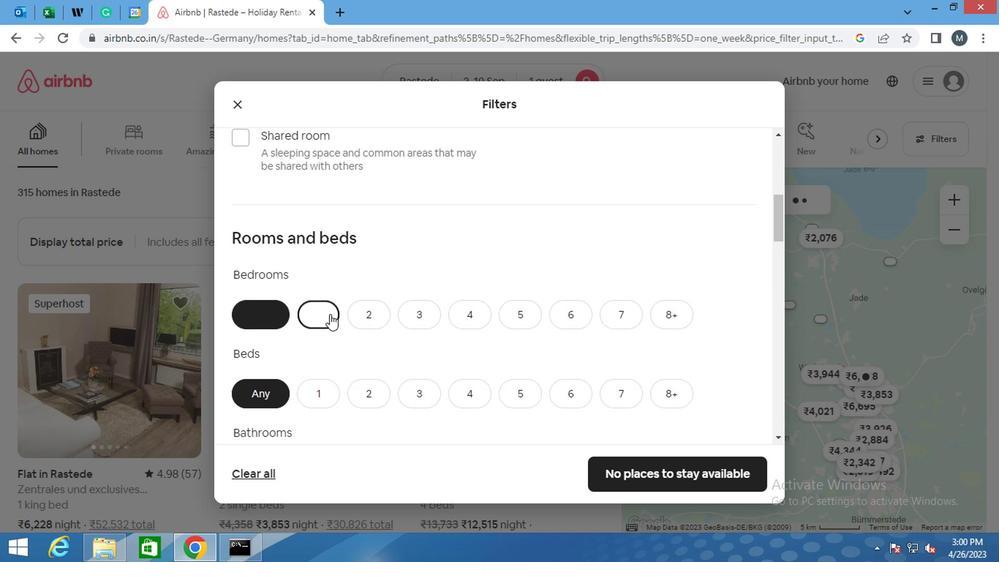 
Action: Mouse moved to (319, 248)
Screenshot: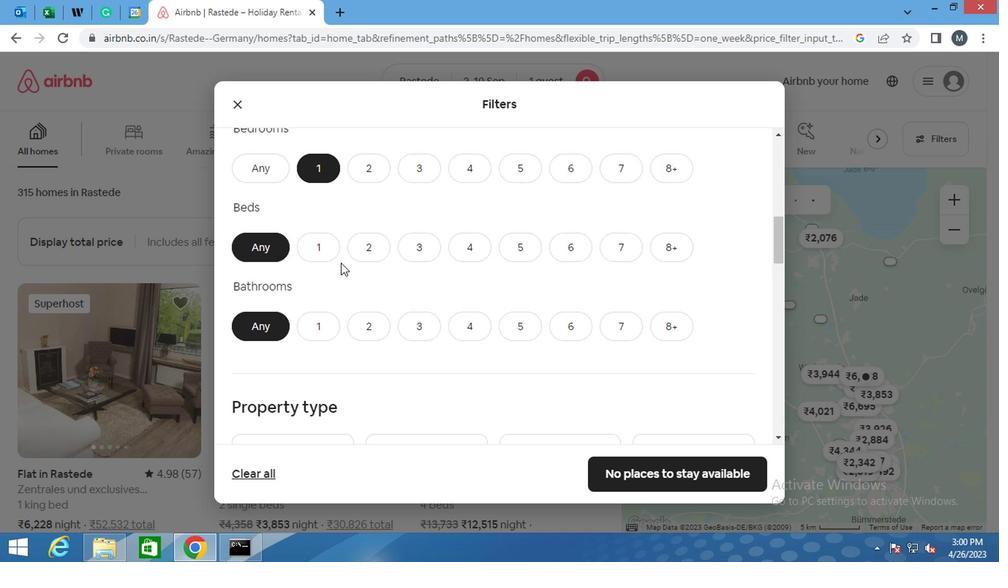 
Action: Mouse pressed left at (319, 248)
Screenshot: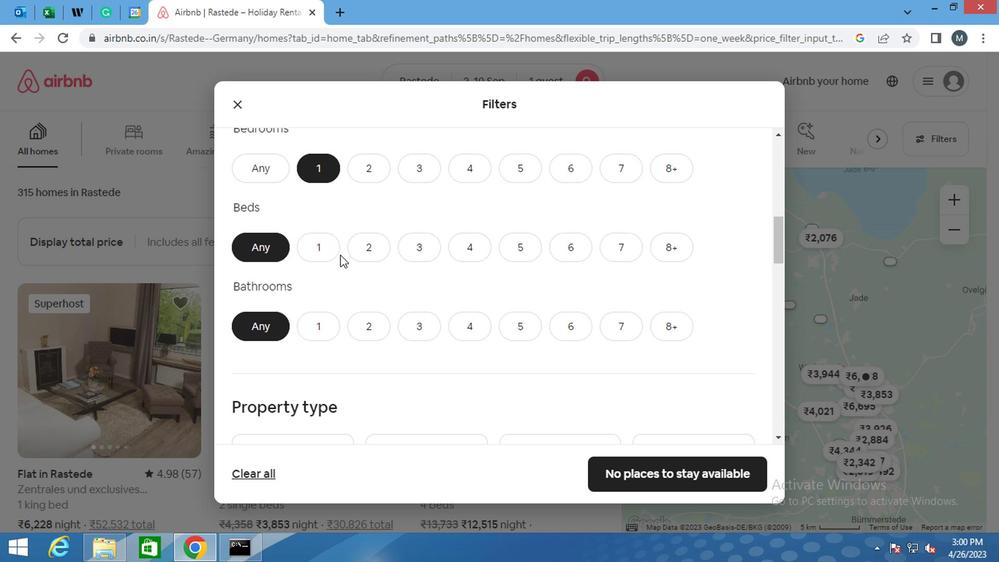 
Action: Mouse moved to (318, 323)
Screenshot: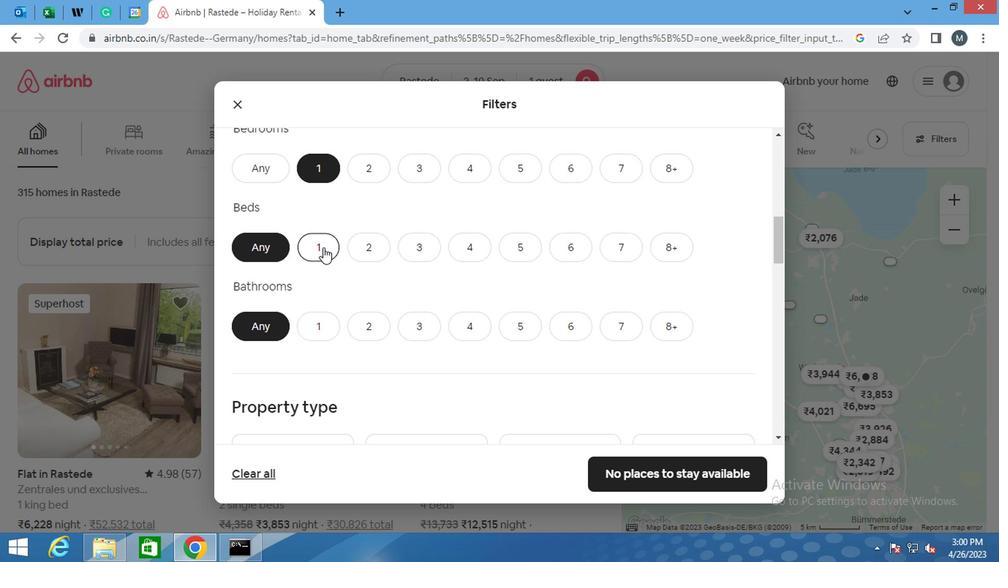 
Action: Mouse pressed left at (318, 323)
Screenshot: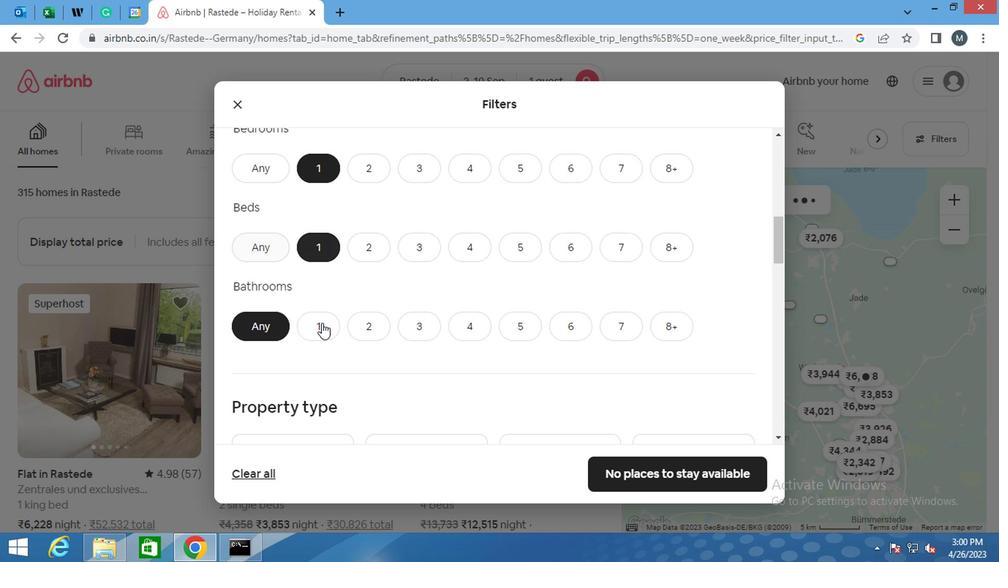 
Action: Mouse moved to (319, 304)
Screenshot: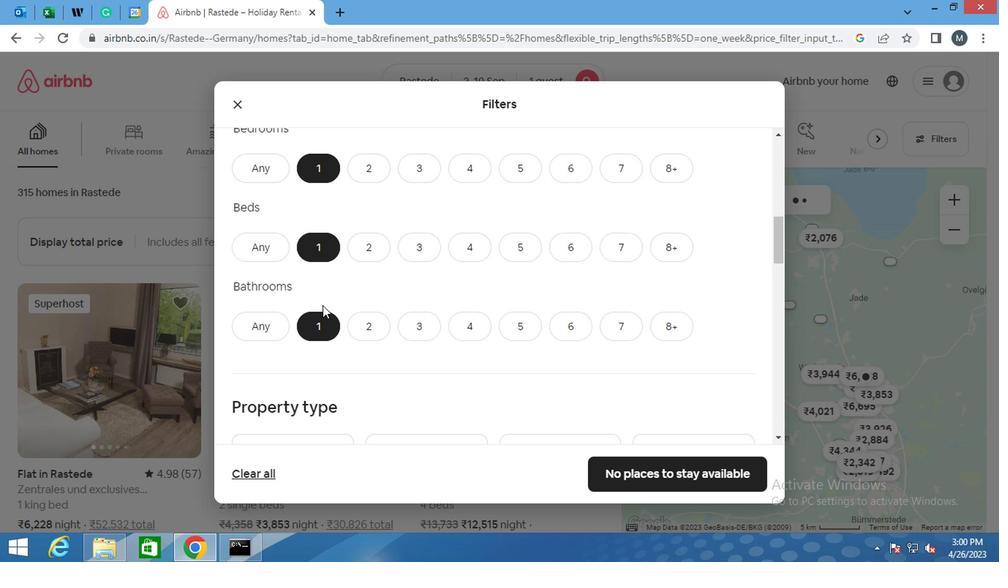 
Action: Mouse scrolled (319, 303) with delta (0, -1)
Screenshot: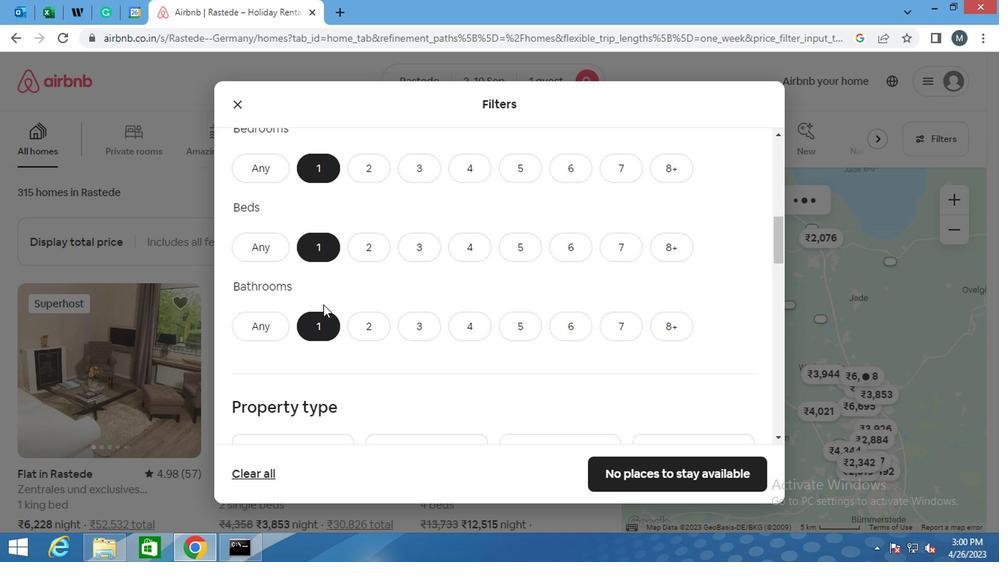 
Action: Mouse scrolled (319, 303) with delta (0, -1)
Screenshot: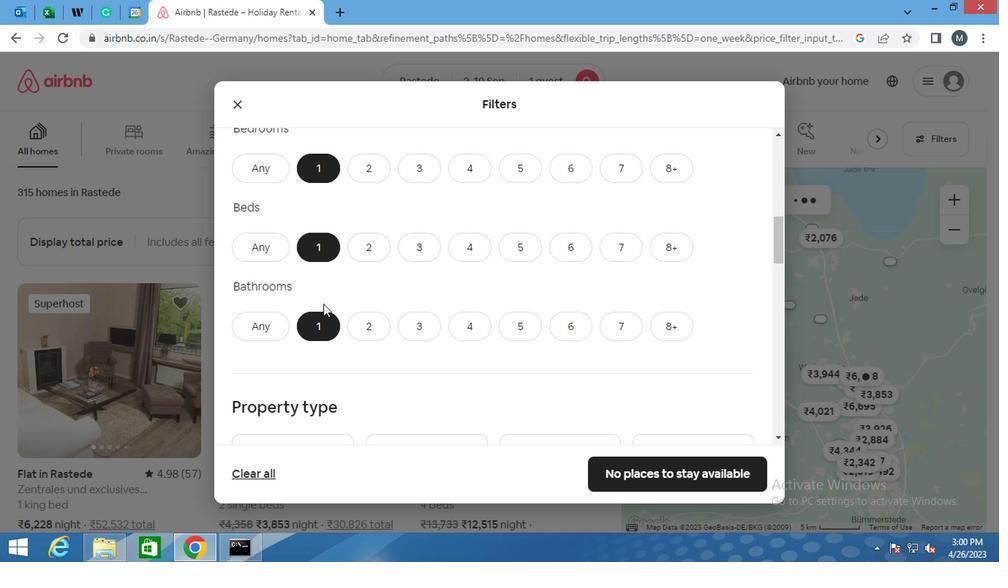 
Action: Mouse scrolled (319, 303) with delta (0, -1)
Screenshot: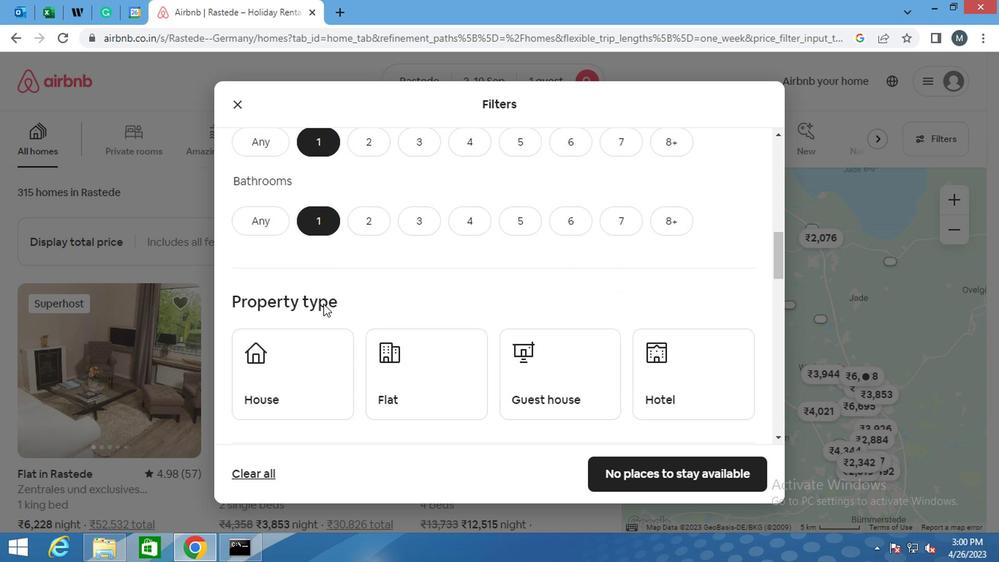 
Action: Mouse moved to (305, 283)
Screenshot: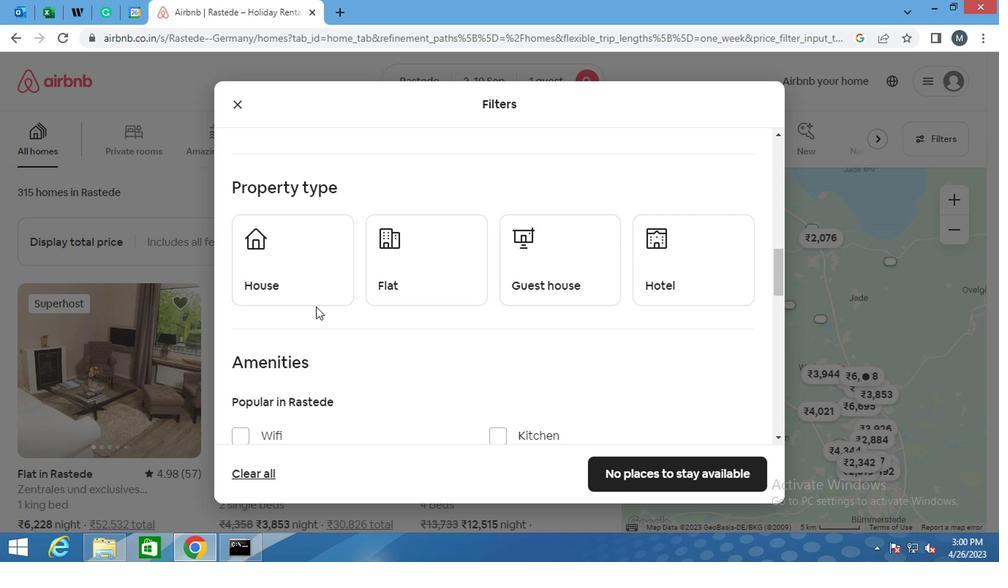 
Action: Mouse pressed left at (305, 283)
Screenshot: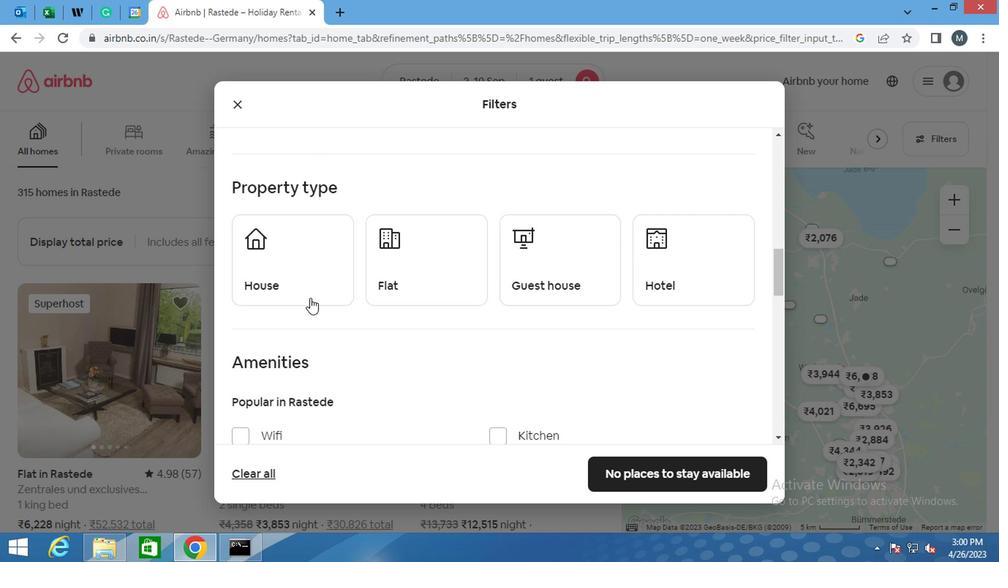 
Action: Mouse moved to (412, 279)
Screenshot: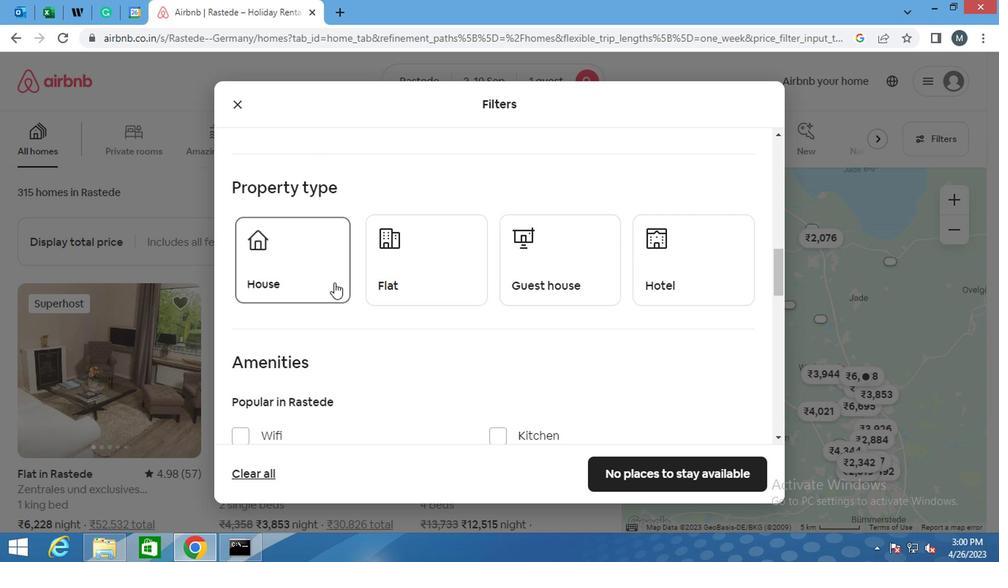 
Action: Mouse pressed left at (412, 279)
Screenshot: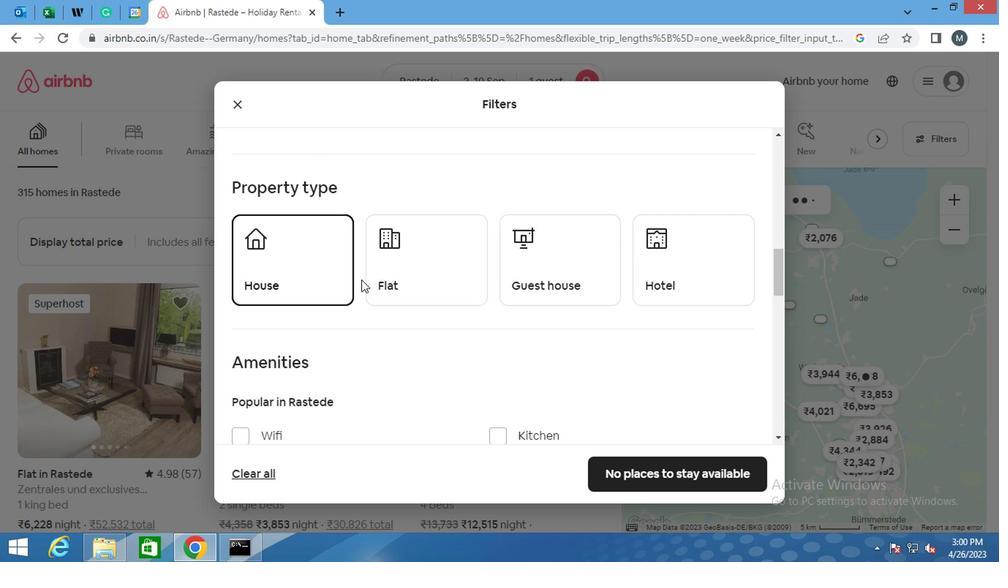 
Action: Mouse moved to (457, 264)
Screenshot: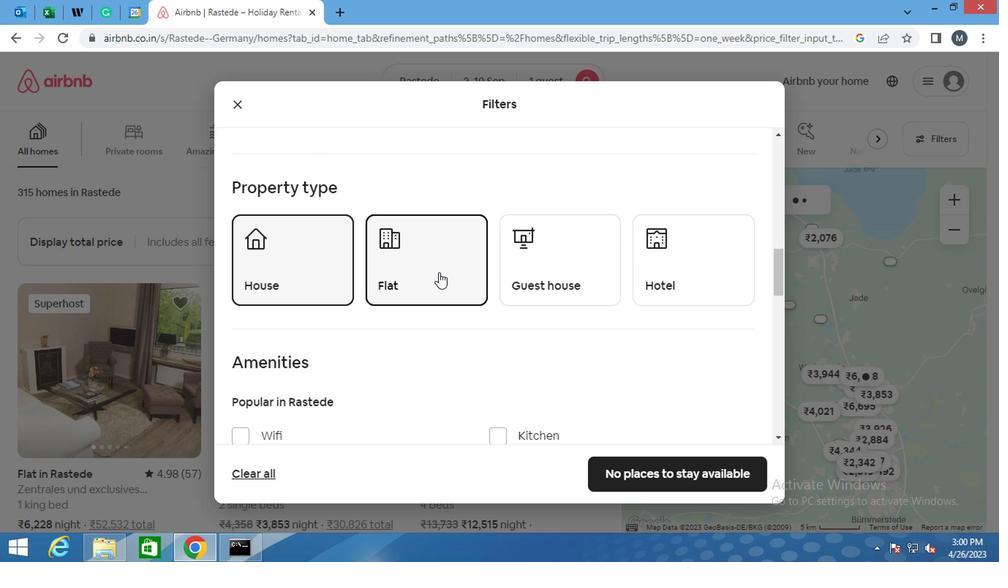 
Action: Mouse scrolled (457, 263) with delta (0, -1)
Screenshot: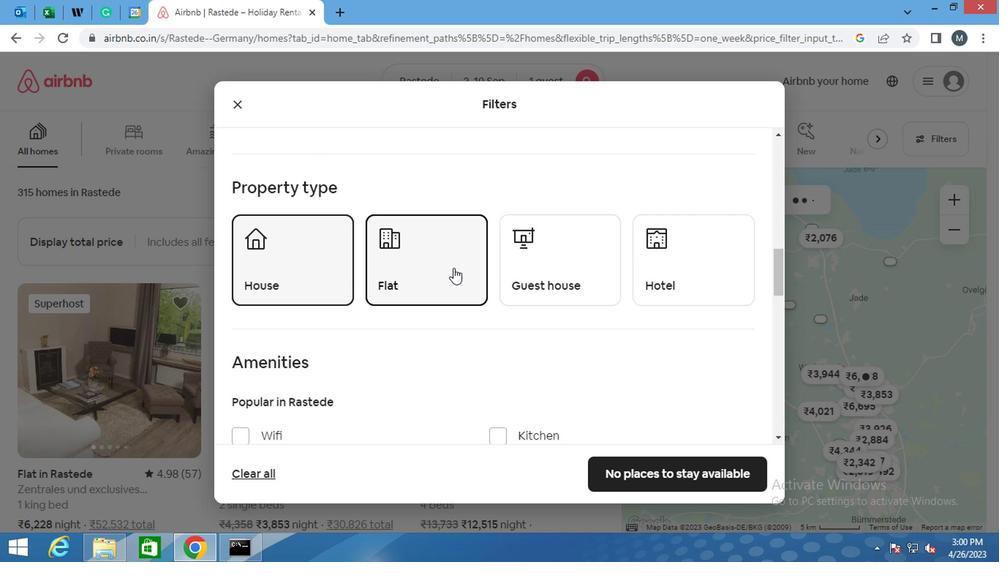 
Action: Mouse moved to (545, 203)
Screenshot: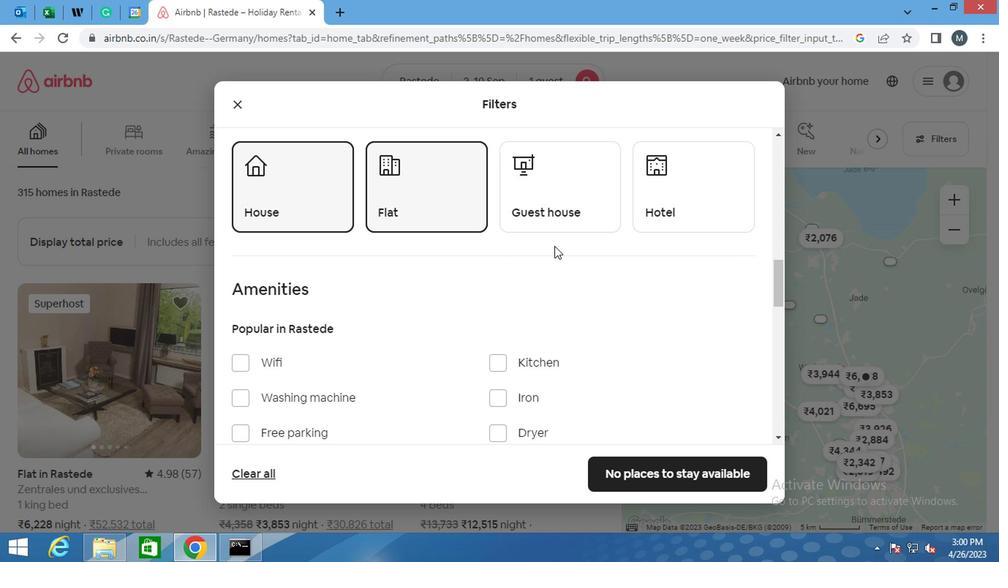 
Action: Mouse pressed left at (545, 203)
Screenshot: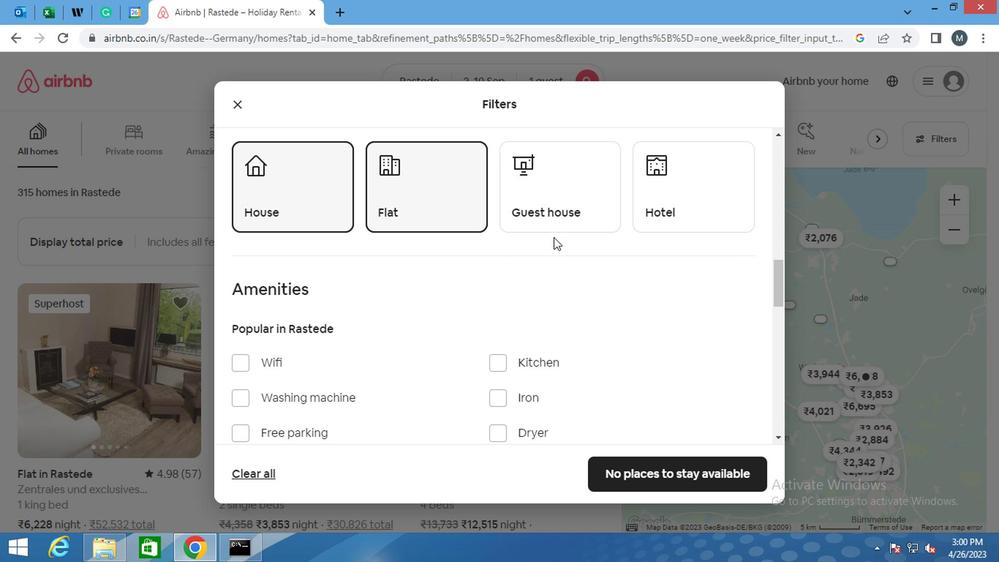 
Action: Mouse moved to (673, 192)
Screenshot: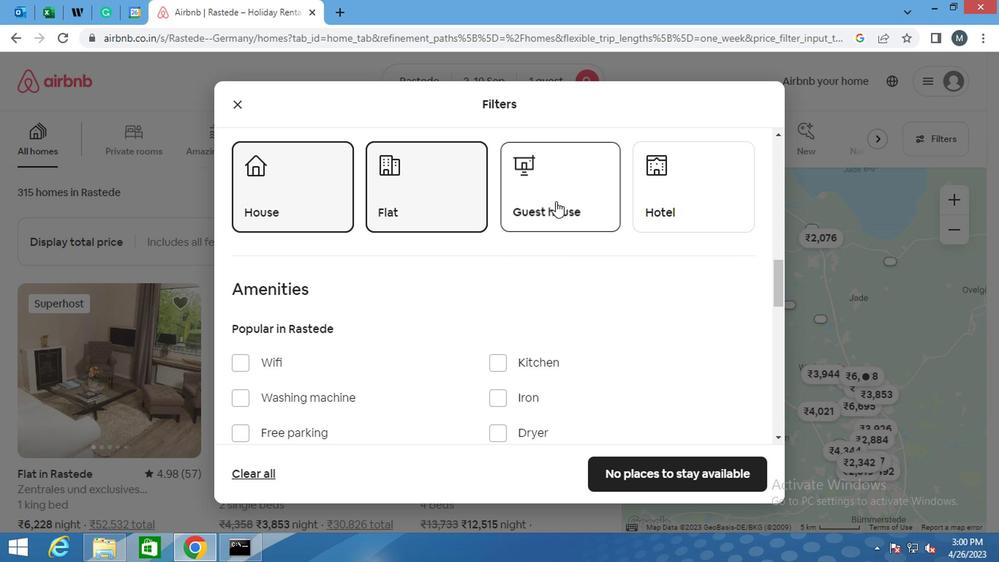 
Action: Mouse pressed left at (673, 192)
Screenshot: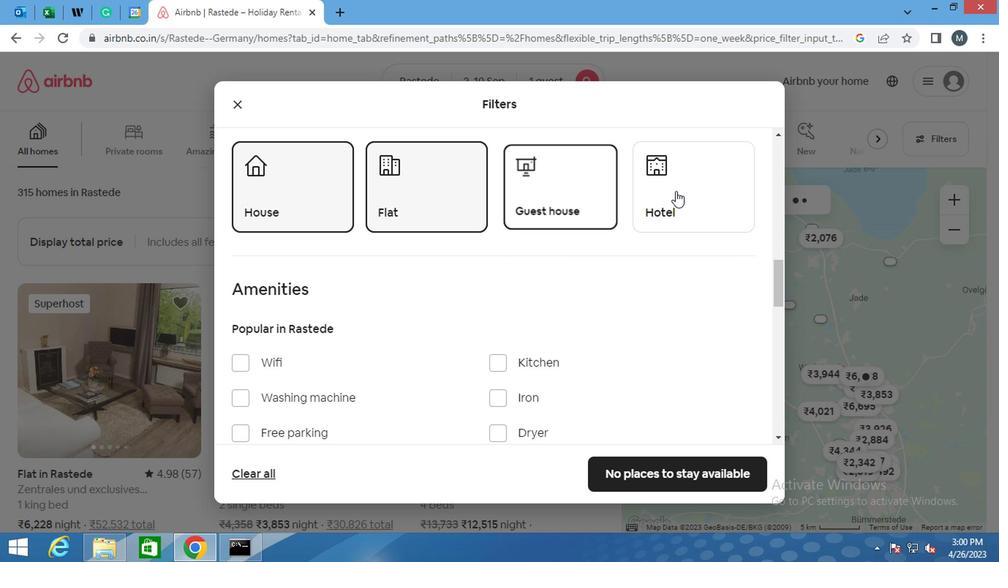 
Action: Mouse moved to (398, 259)
Screenshot: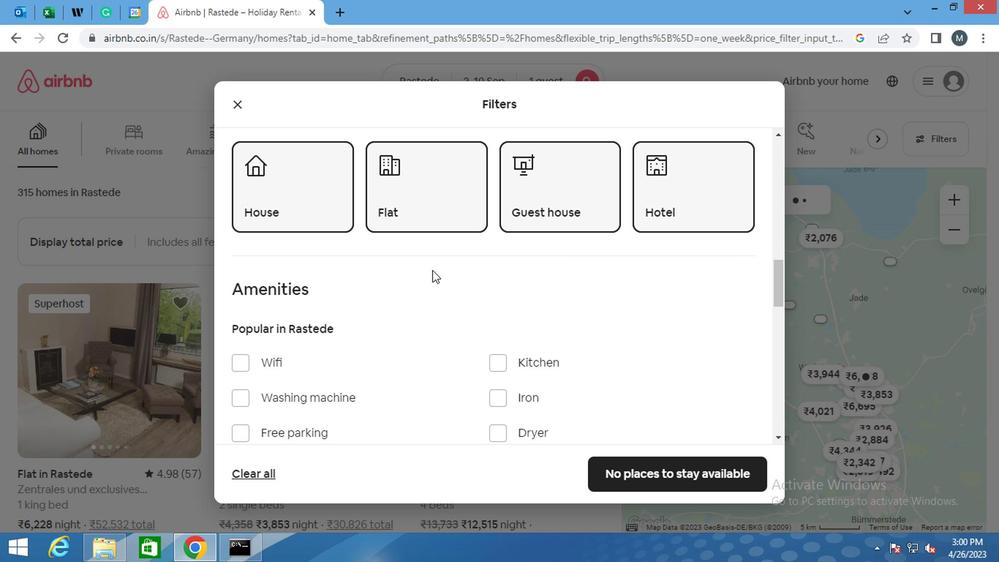 
Action: Mouse scrolled (398, 258) with delta (0, -1)
Screenshot: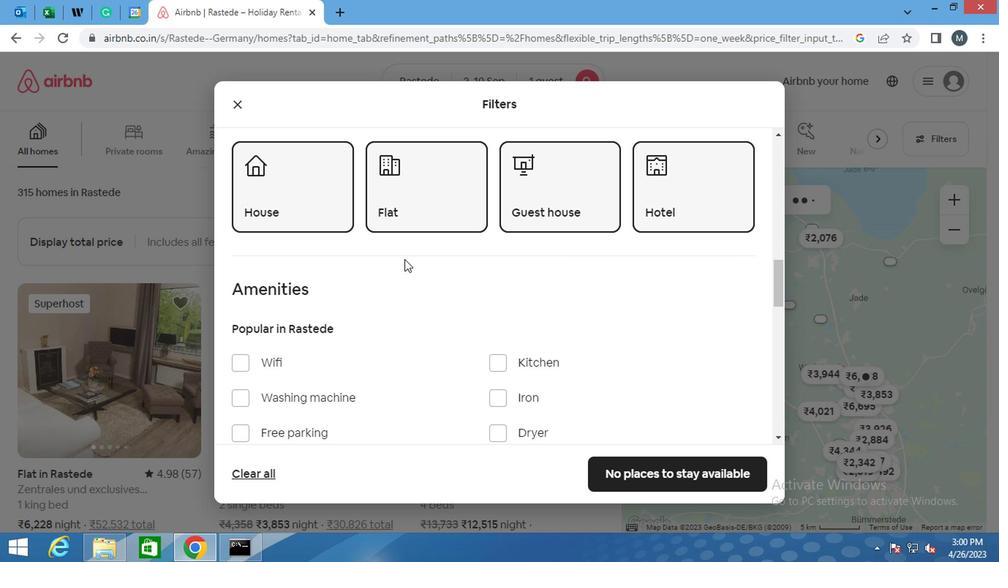 
Action: Mouse moved to (397, 259)
Screenshot: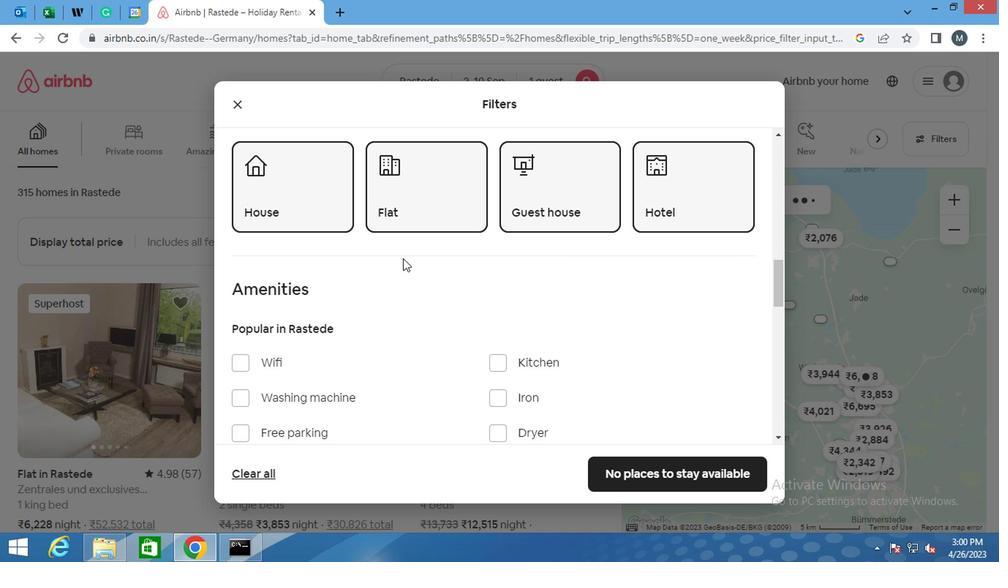 
Action: Mouse scrolled (397, 258) with delta (0, -1)
Screenshot: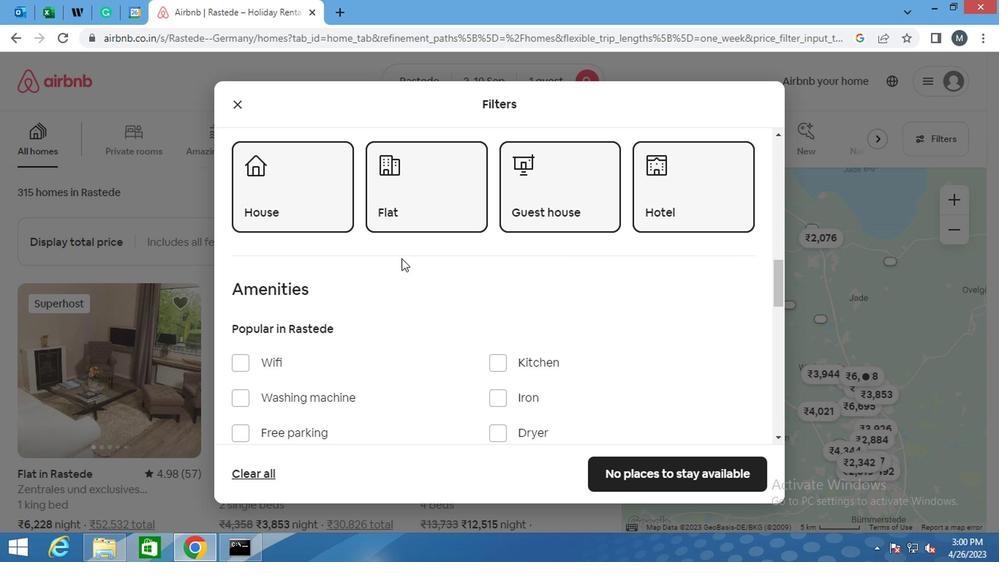 
Action: Mouse scrolled (397, 258) with delta (0, -1)
Screenshot: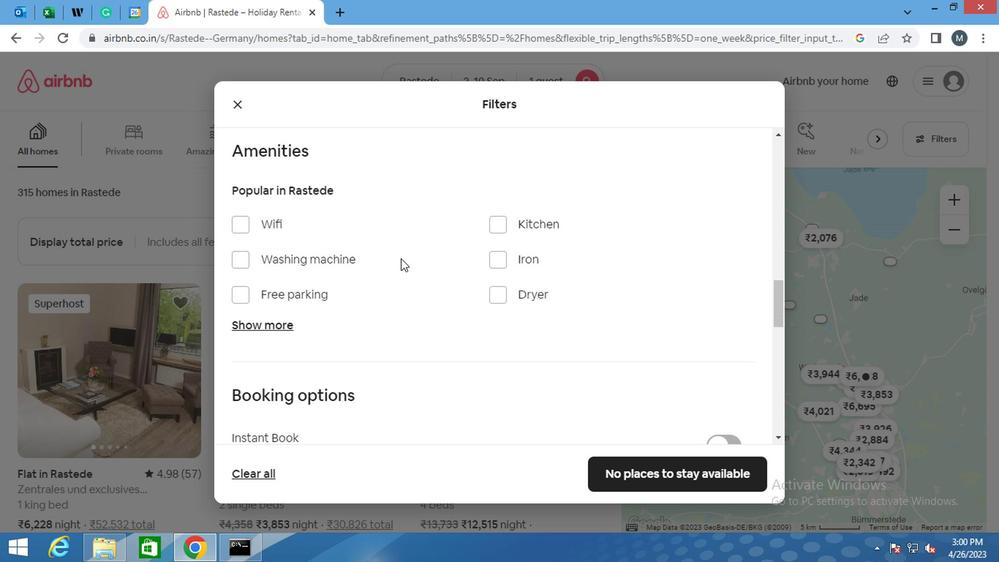 
Action: Mouse moved to (263, 252)
Screenshot: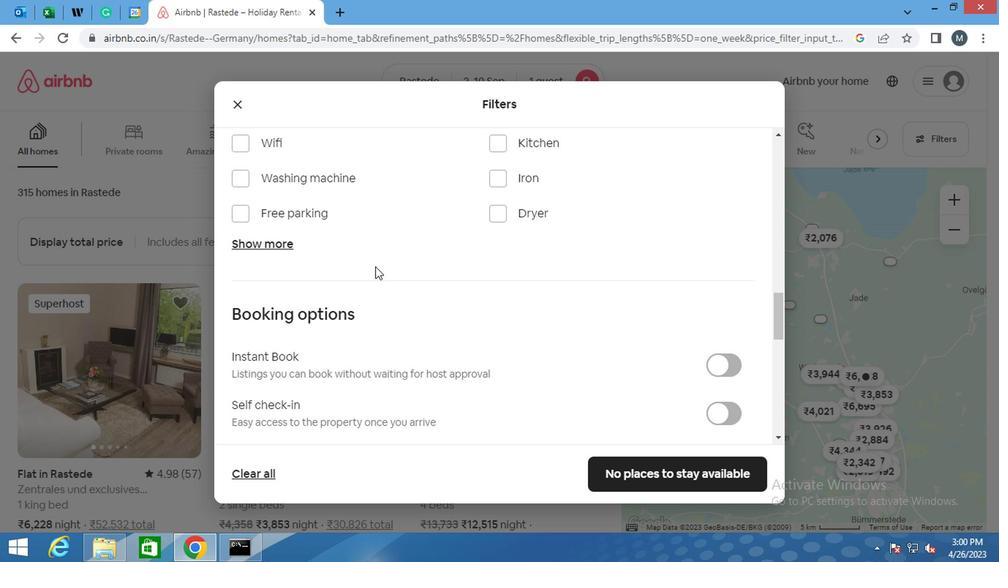
Action: Mouse scrolled (263, 252) with delta (0, 0)
Screenshot: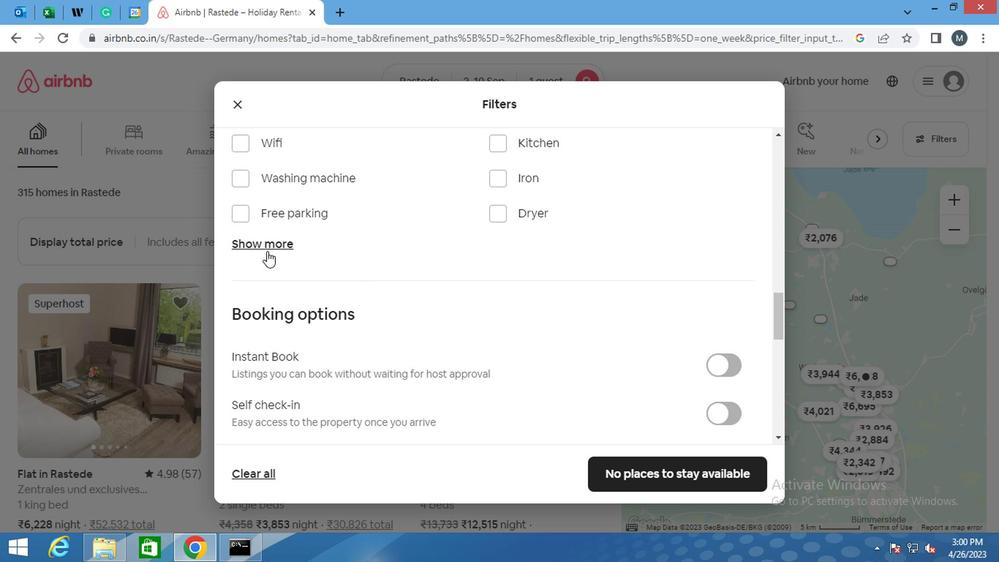 
Action: Mouse scrolled (263, 252) with delta (0, 0)
Screenshot: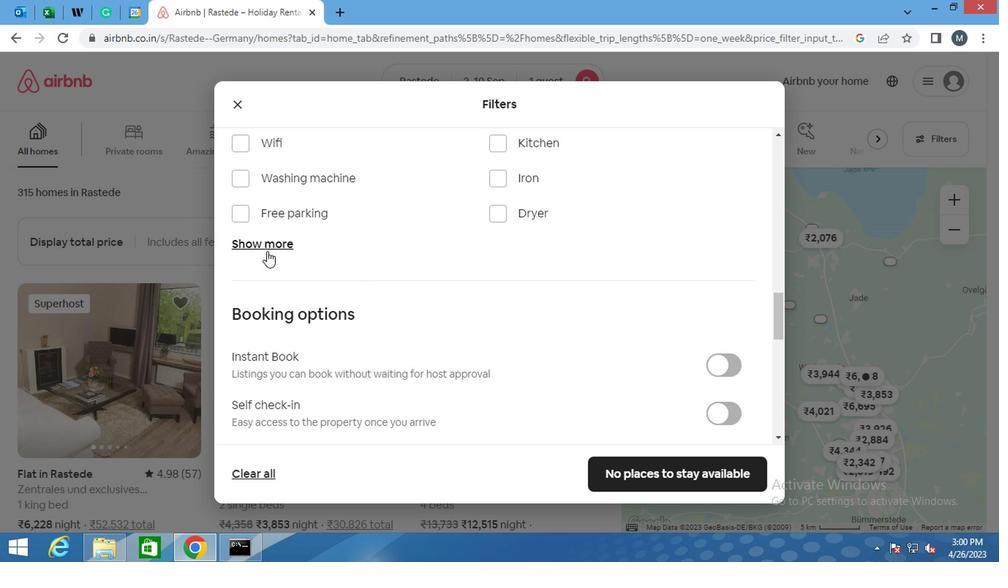 
Action: Mouse moved to (266, 252)
Screenshot: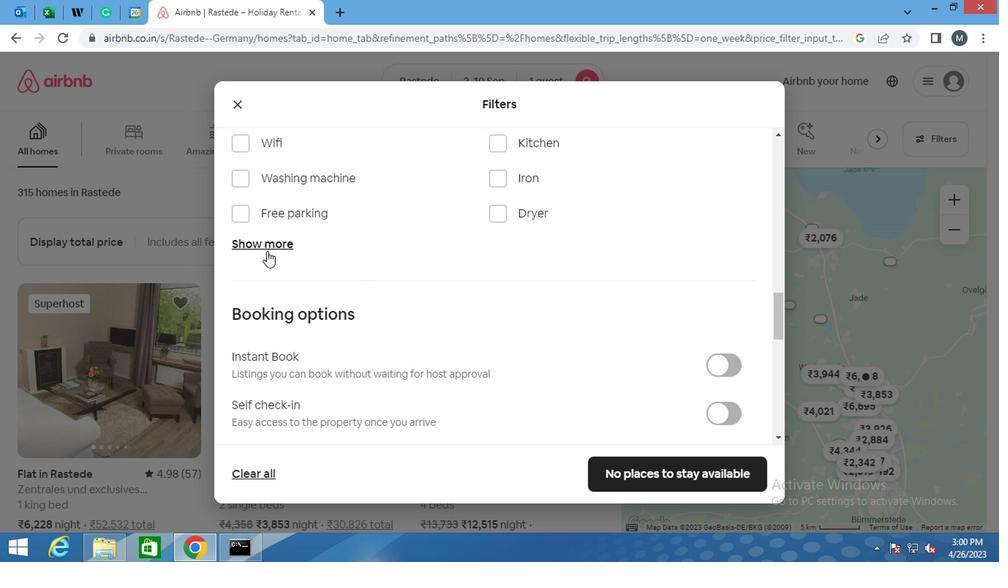 
Action: Mouse scrolled (266, 252) with delta (0, 0)
Screenshot: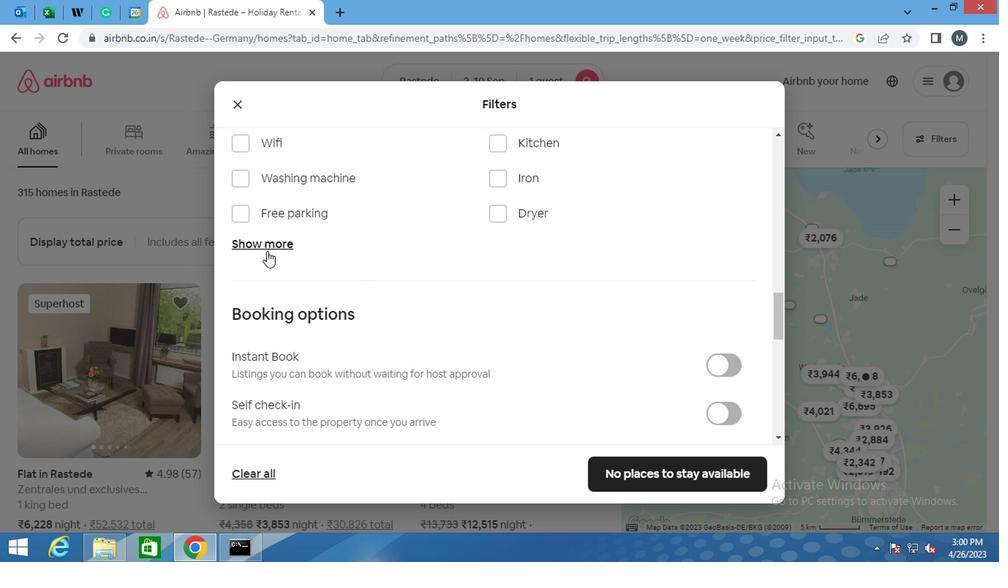 
Action: Mouse moved to (276, 254)
Screenshot: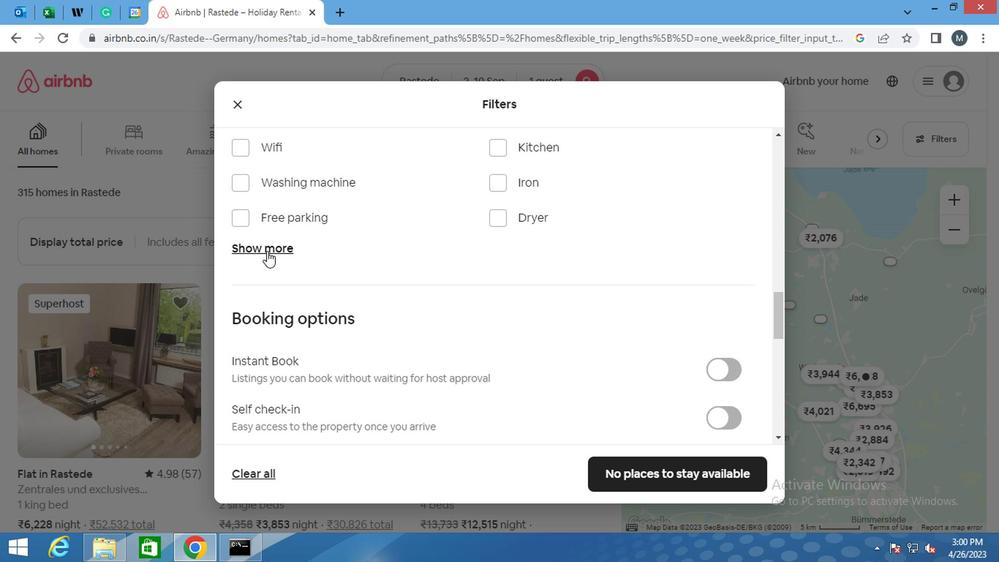 
Action: Mouse scrolled (276, 253) with delta (0, -1)
Screenshot: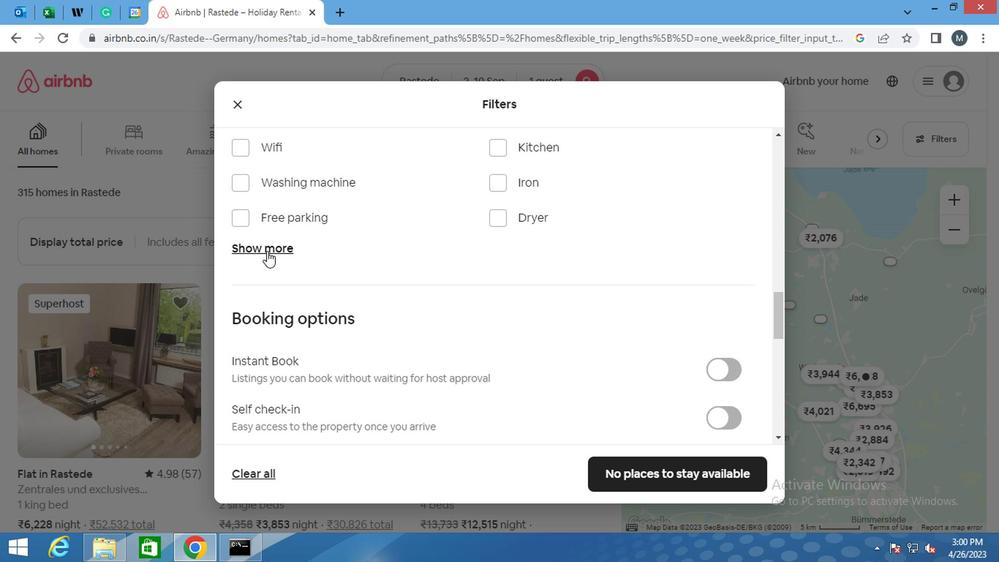 
Action: Mouse scrolled (276, 253) with delta (0, -1)
Screenshot: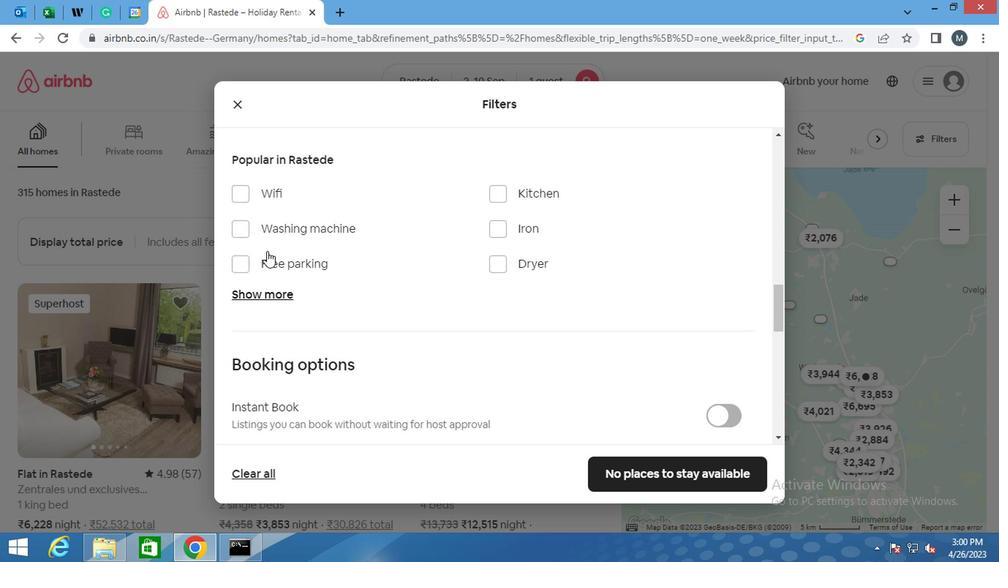 
Action: Mouse moved to (279, 257)
Screenshot: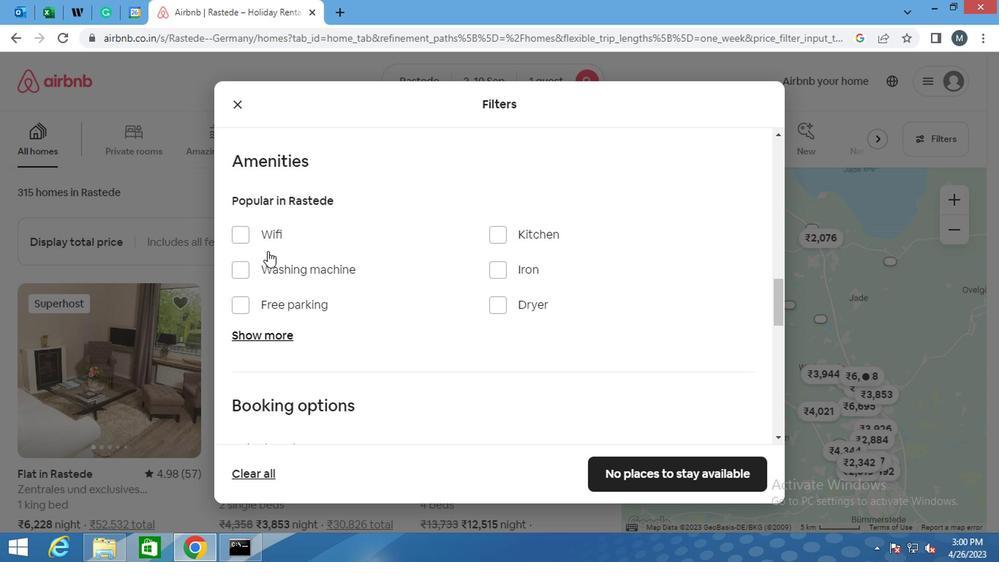 
Action: Mouse scrolled (279, 256) with delta (0, -1)
Screenshot: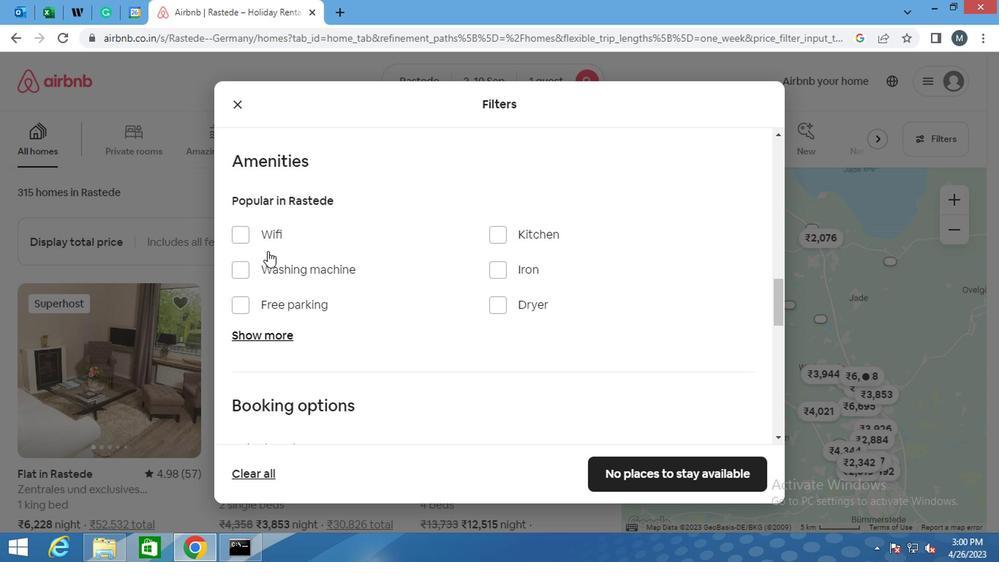 
Action: Mouse moved to (718, 275)
Screenshot: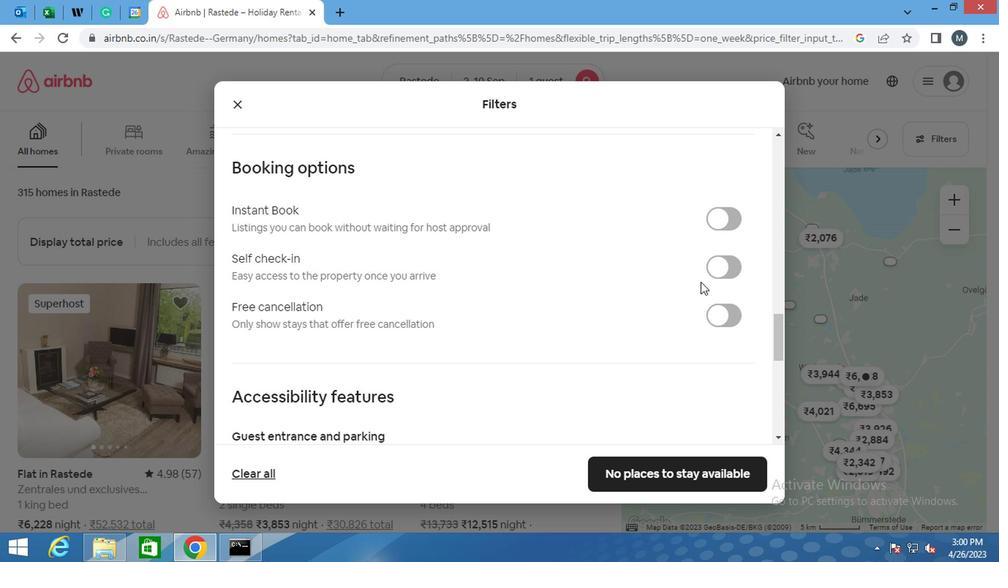 
Action: Mouse pressed left at (718, 275)
Screenshot: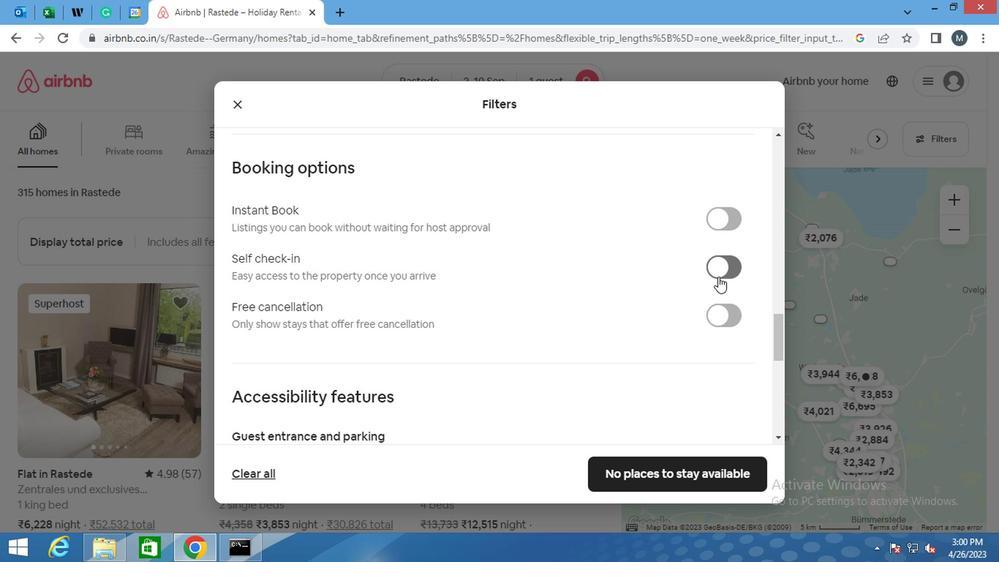 
Action: Mouse moved to (448, 305)
Screenshot: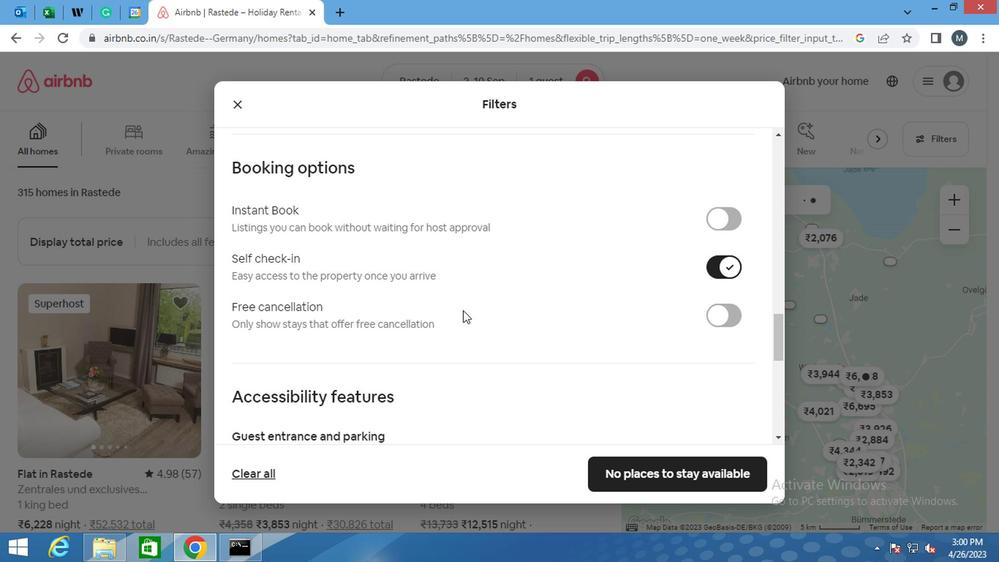 
Action: Mouse scrolled (448, 304) with delta (0, 0)
Screenshot: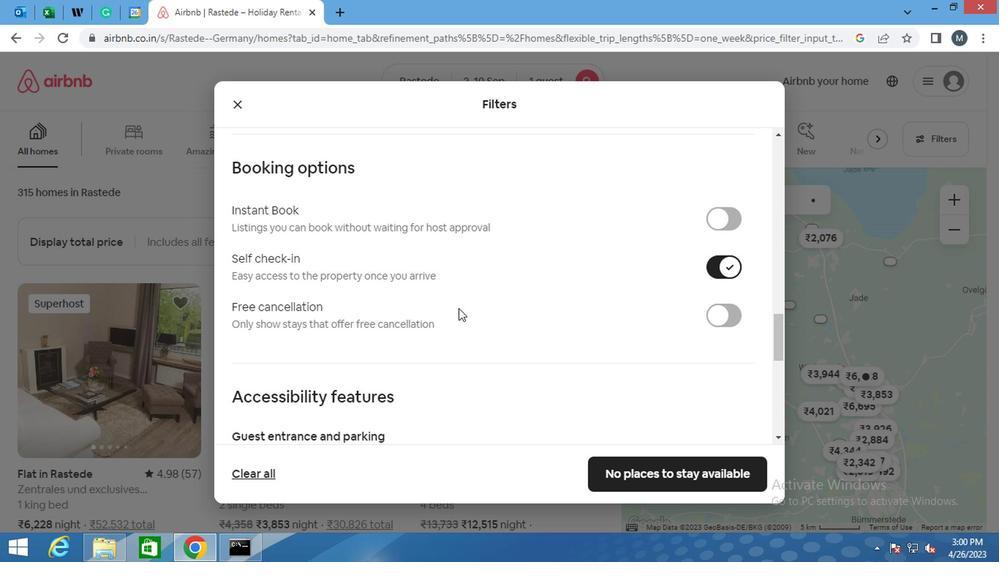 
Action: Mouse scrolled (448, 304) with delta (0, 0)
Screenshot: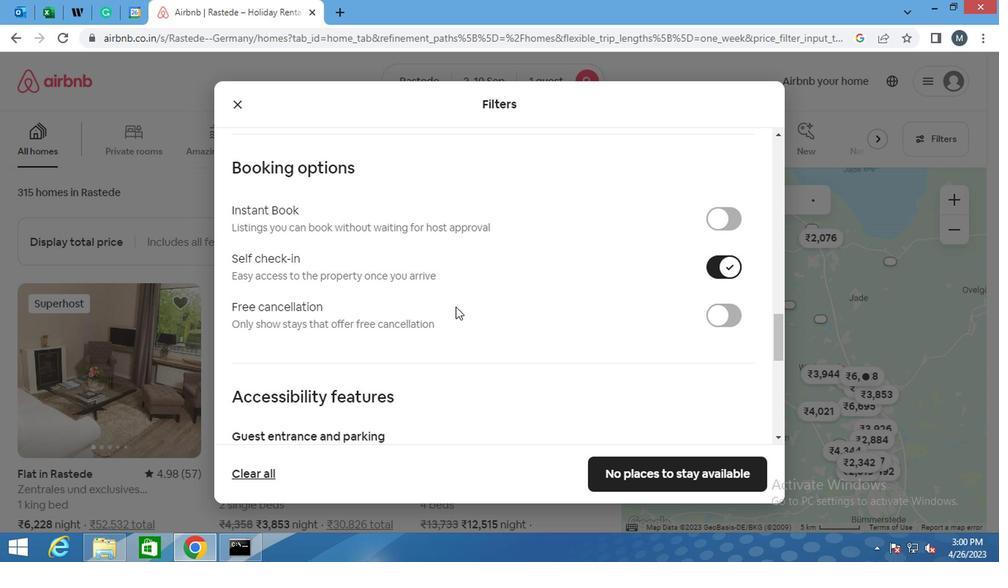 
Action: Mouse moved to (446, 305)
Screenshot: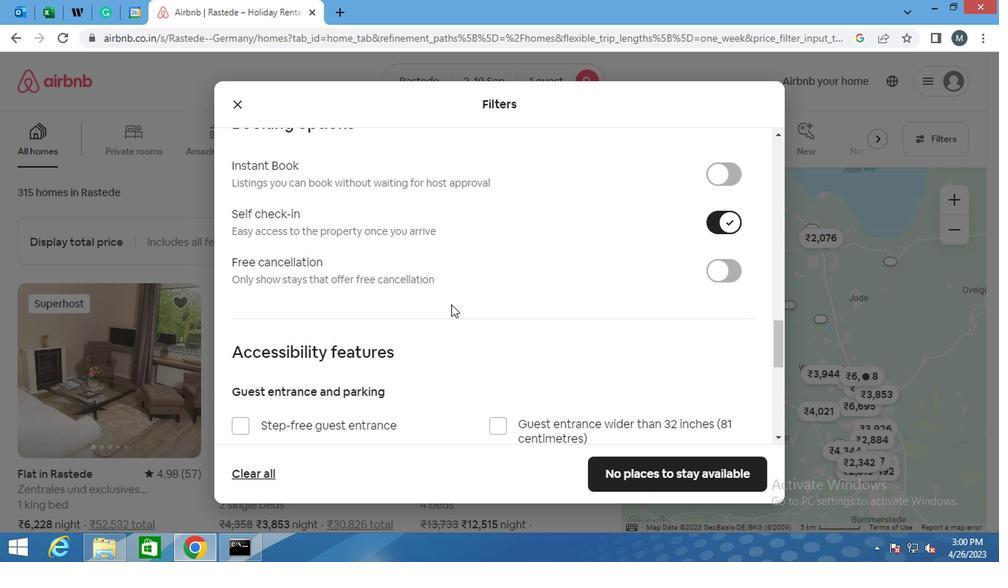 
Action: Mouse scrolled (446, 304) with delta (0, 0)
Screenshot: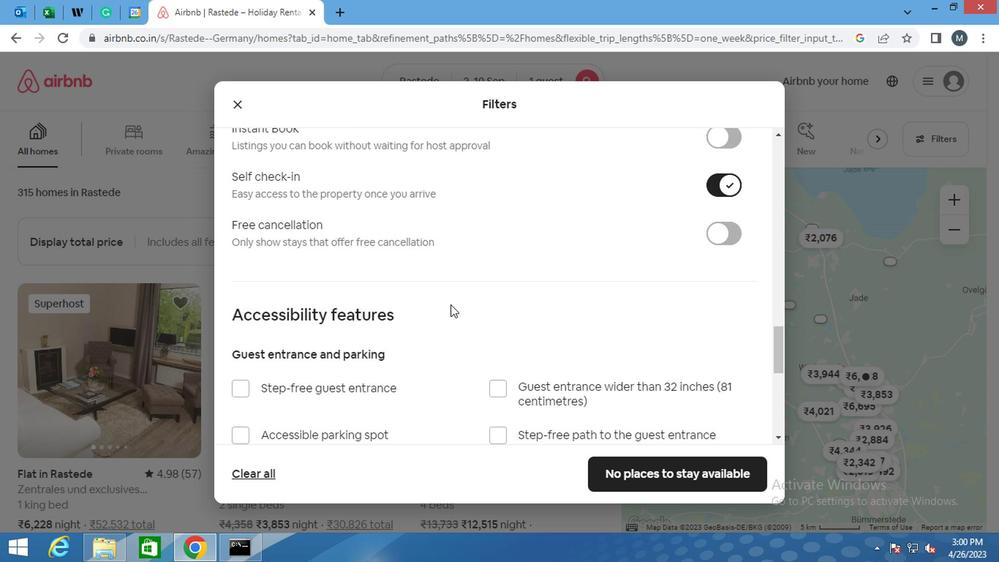 
Action: Mouse scrolled (446, 304) with delta (0, 0)
Screenshot: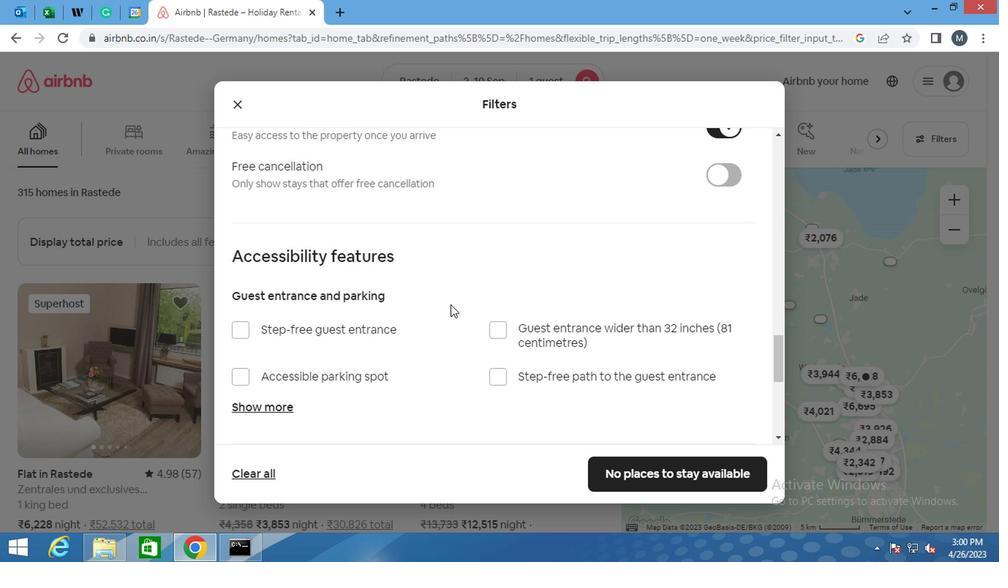 
Action: Mouse moved to (437, 307)
Screenshot: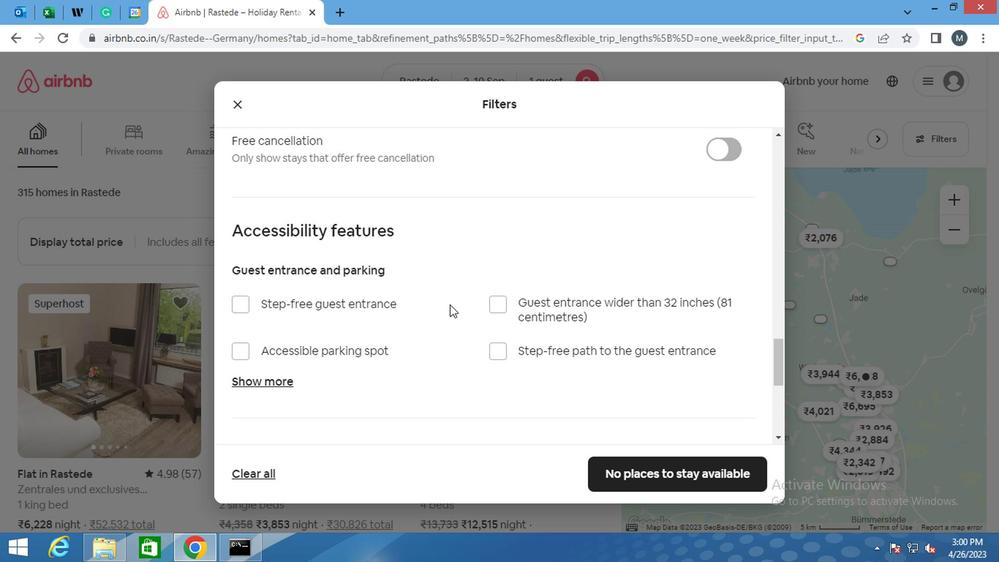 
Action: Mouse scrolled (437, 306) with delta (0, 0)
Screenshot: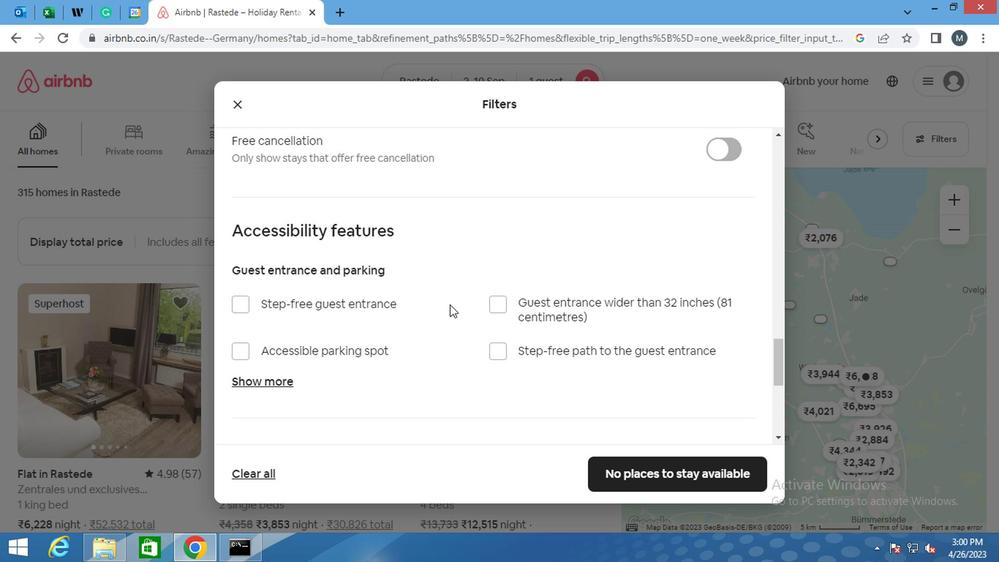 
Action: Mouse moved to (433, 309)
Screenshot: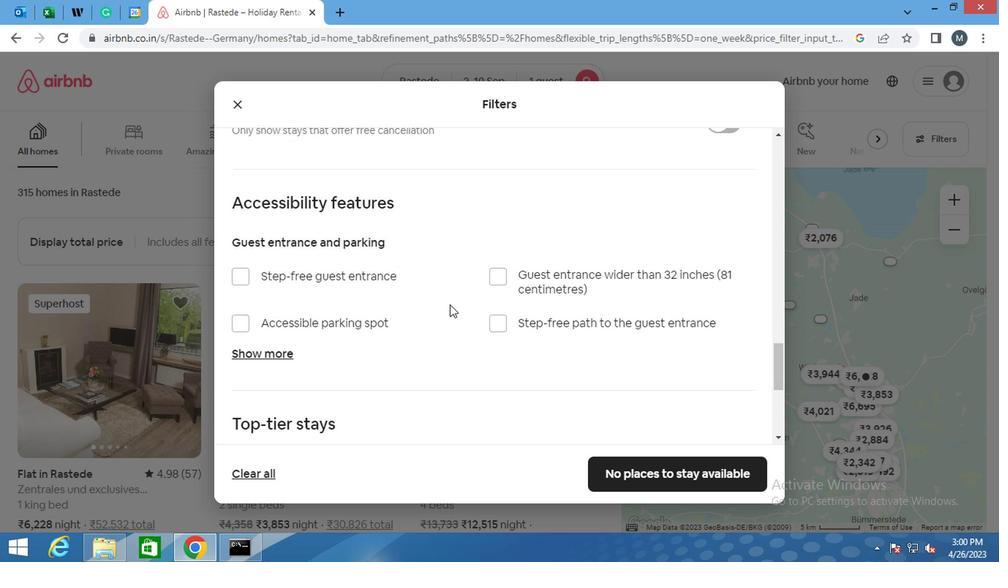 
Action: Mouse scrolled (433, 308) with delta (0, -1)
Screenshot: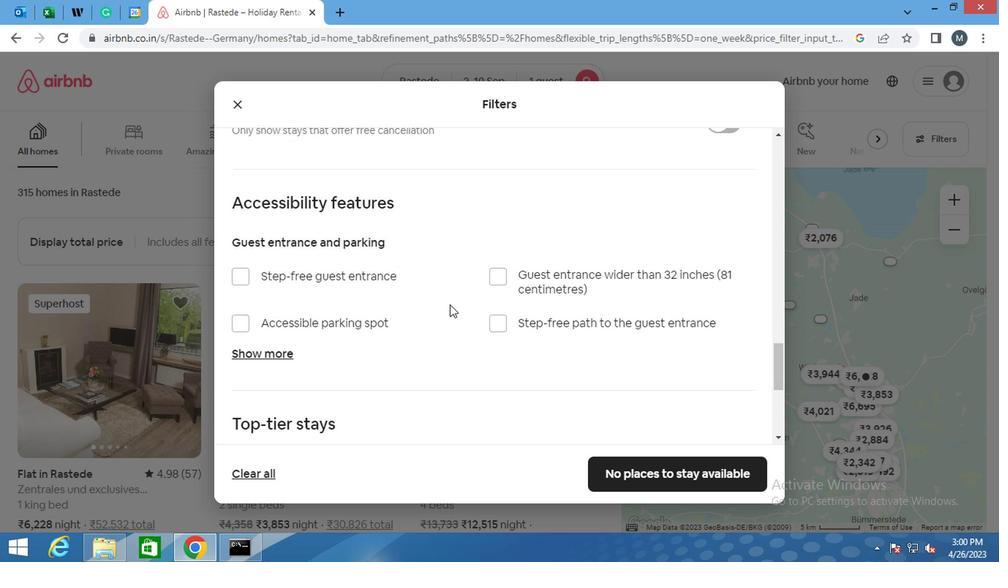 
Action: Mouse moved to (427, 313)
Screenshot: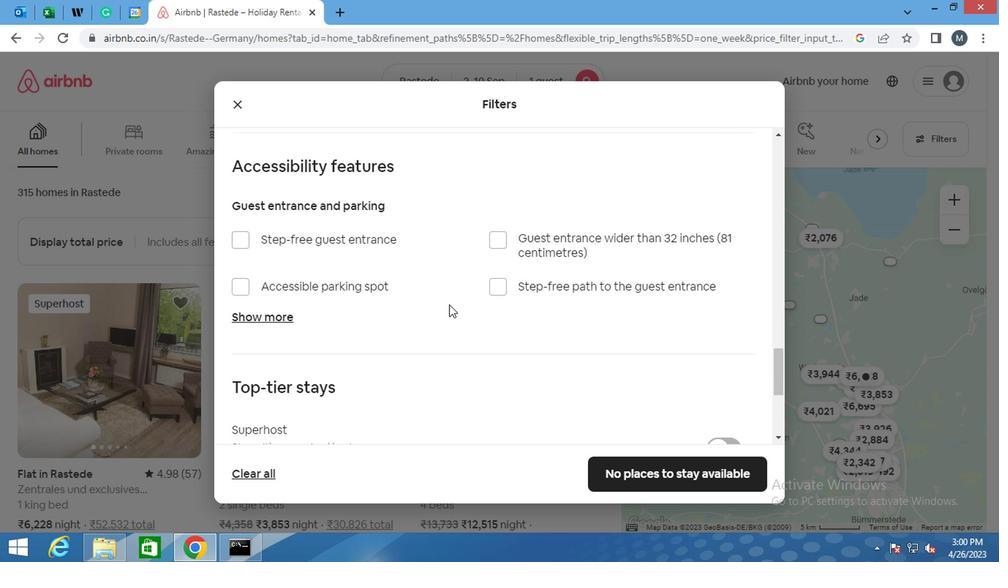 
Action: Mouse scrolled (427, 312) with delta (0, -1)
Screenshot: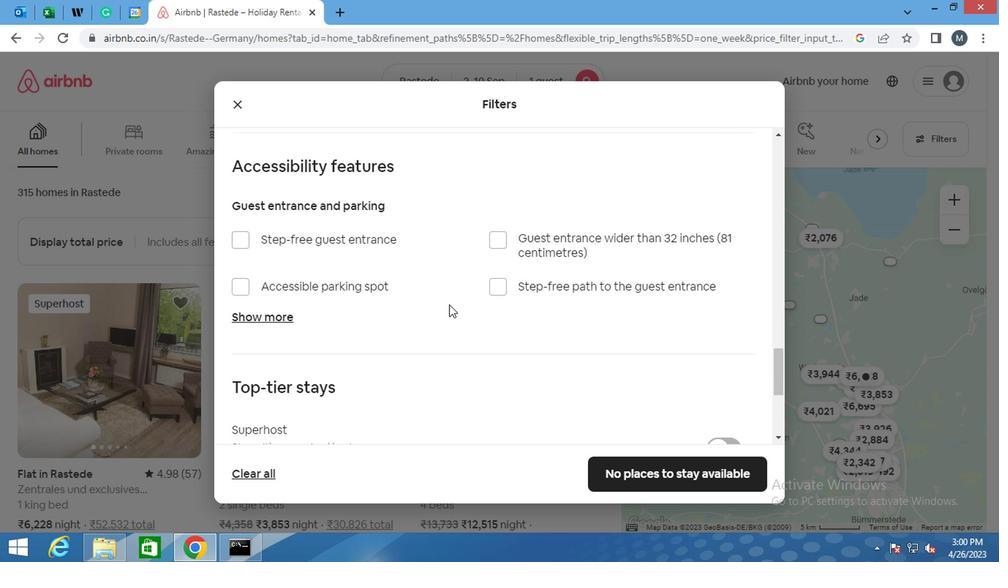 
Action: Mouse moved to (351, 336)
Screenshot: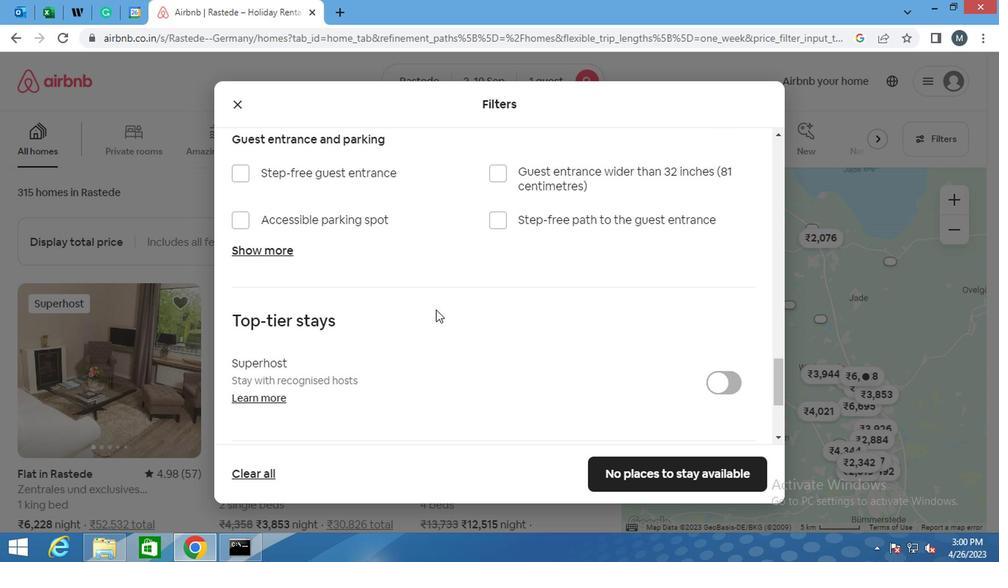 
Action: Mouse scrolled (351, 335) with delta (0, -1)
Screenshot: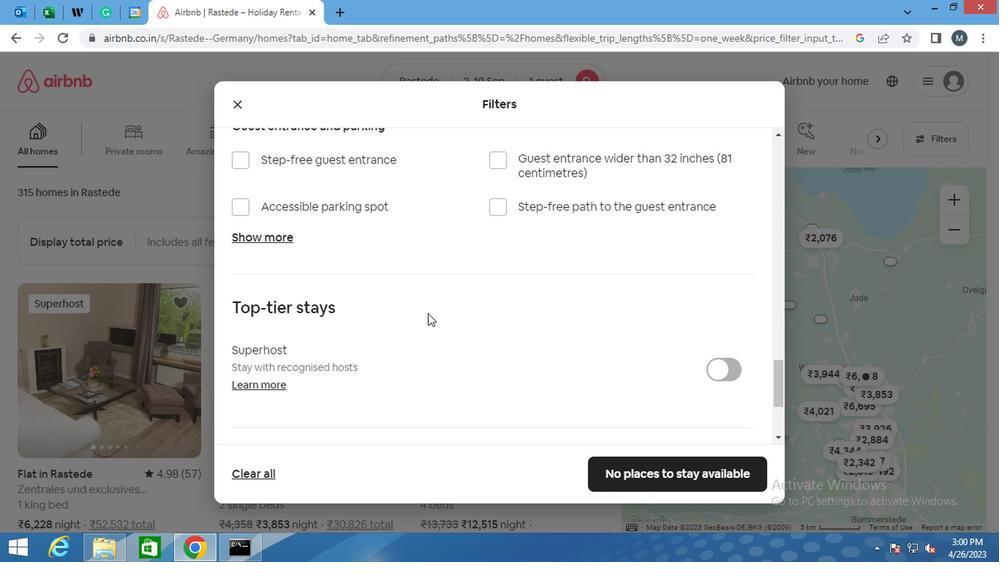 
Action: Mouse moved to (351, 340)
Screenshot: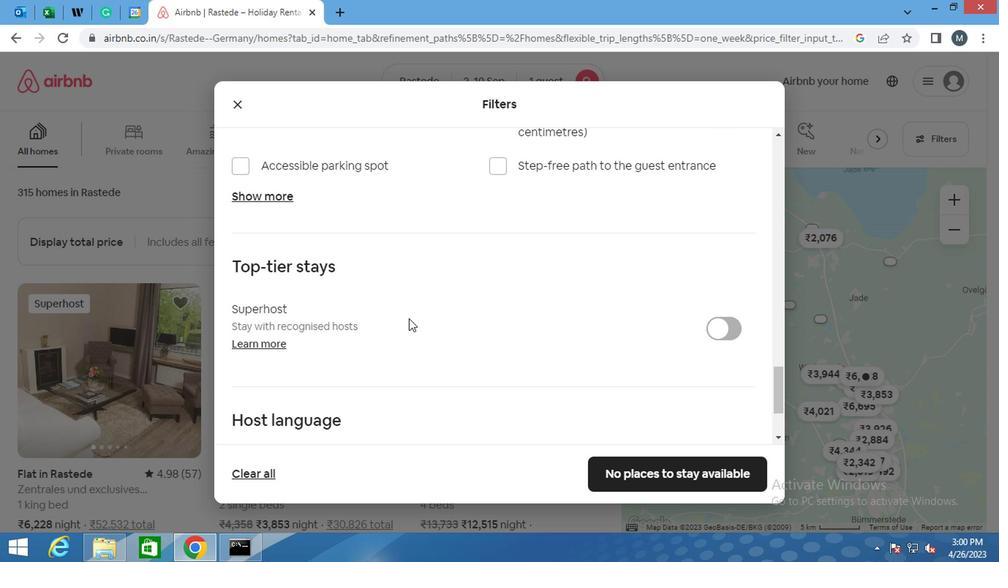 
Action: Mouse scrolled (351, 339) with delta (0, -1)
Screenshot: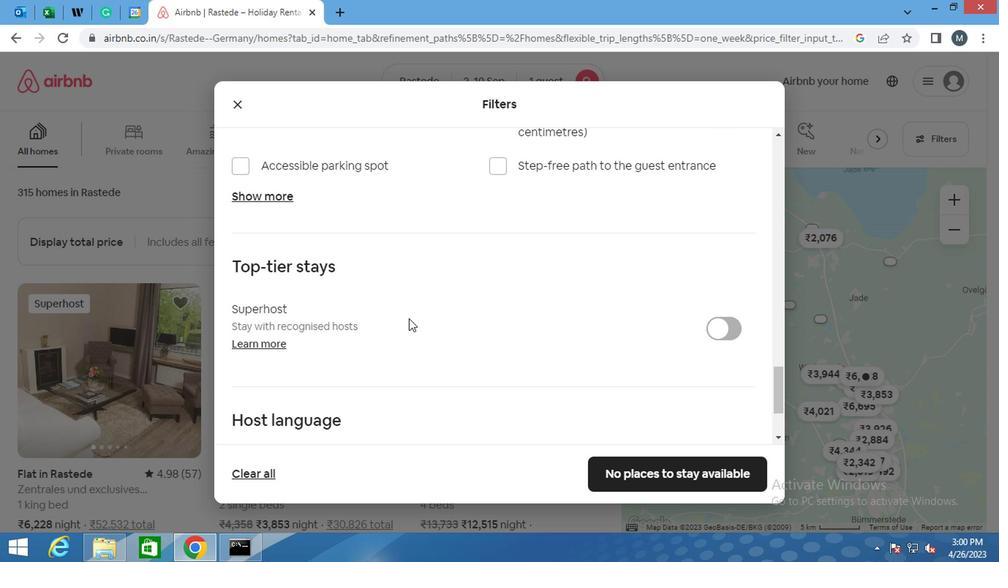 
Action: Mouse moved to (350, 342)
Screenshot: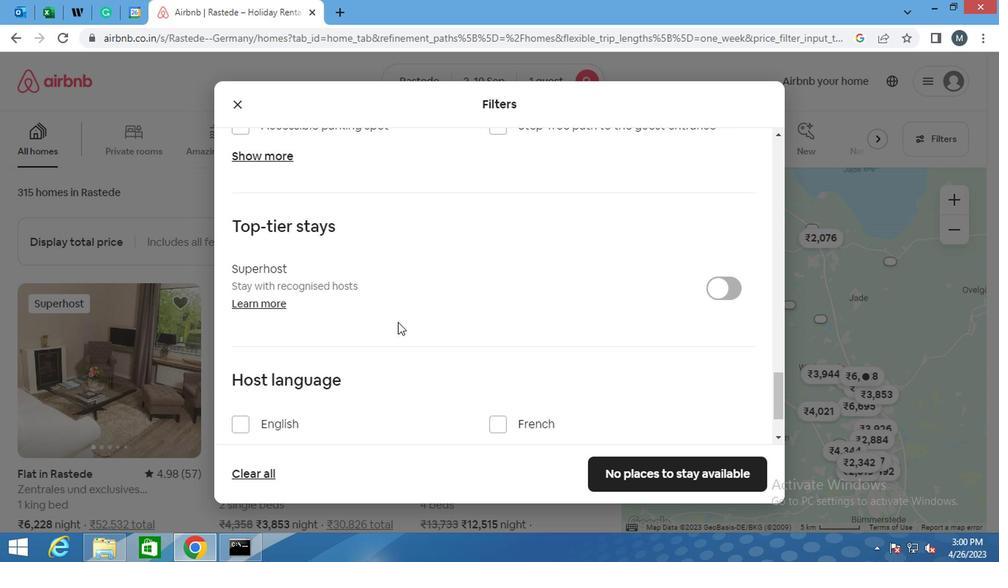 
Action: Mouse scrolled (350, 341) with delta (0, -1)
Screenshot: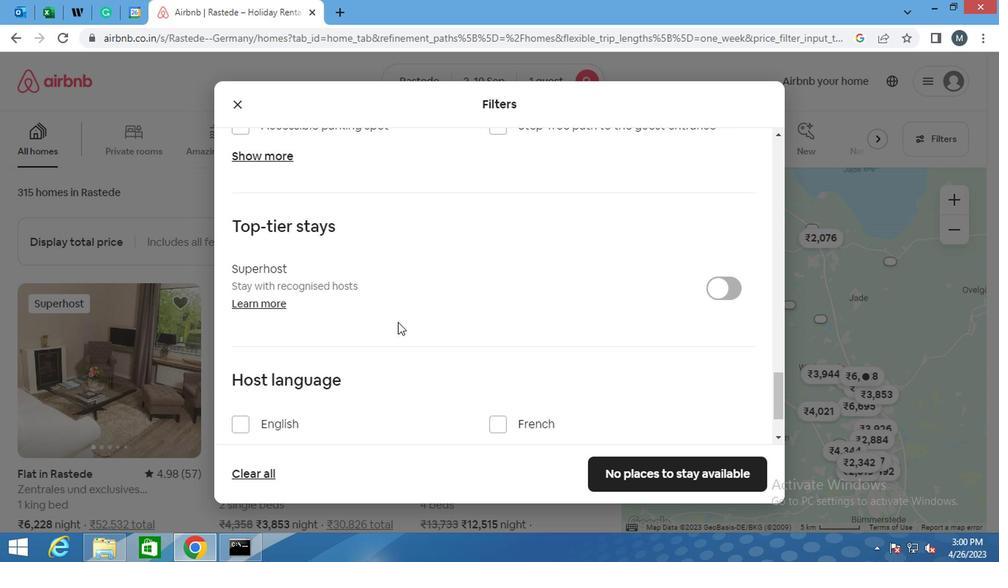 
Action: Mouse moved to (244, 342)
Screenshot: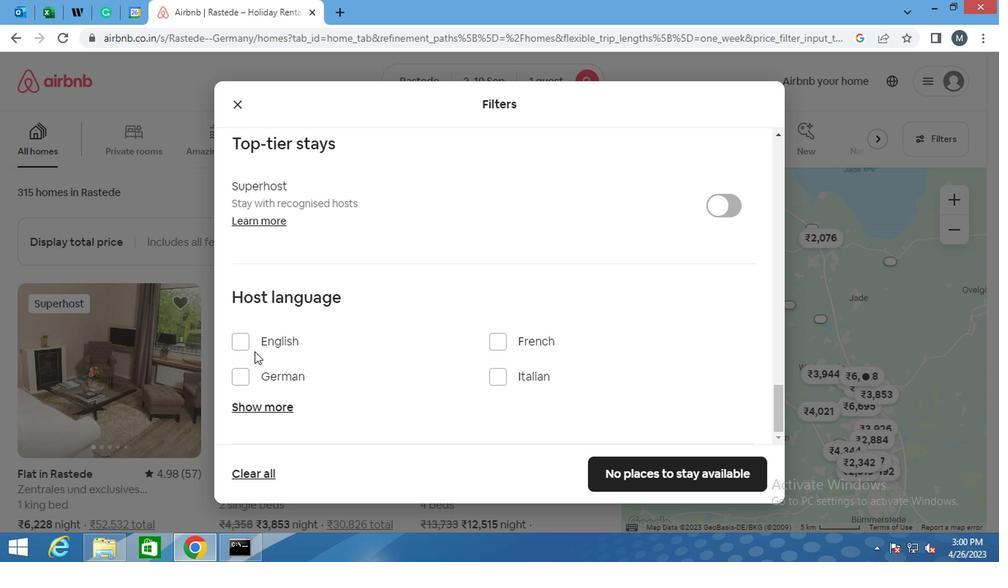 
Action: Mouse pressed left at (244, 342)
Screenshot: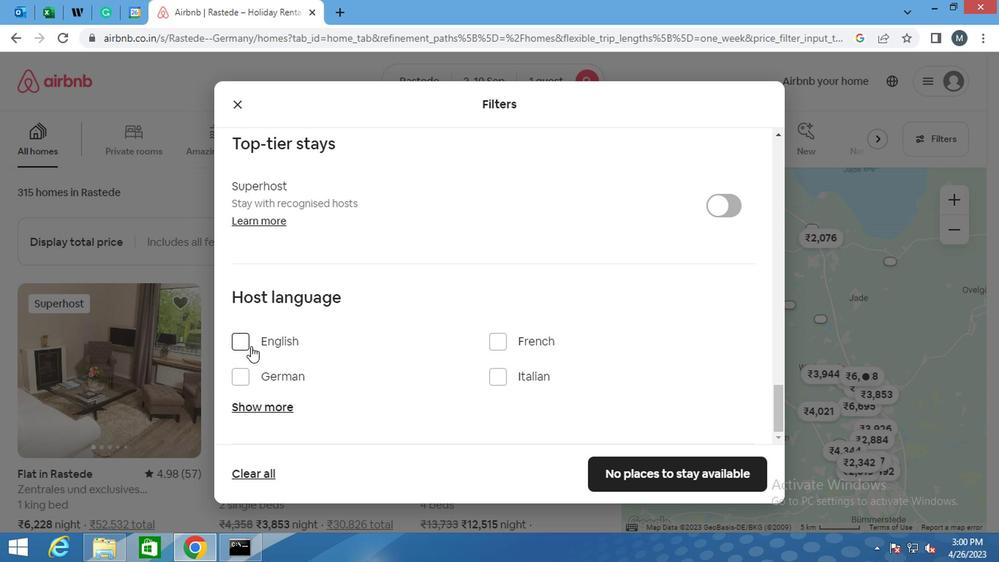 
Action: Mouse moved to (618, 475)
Screenshot: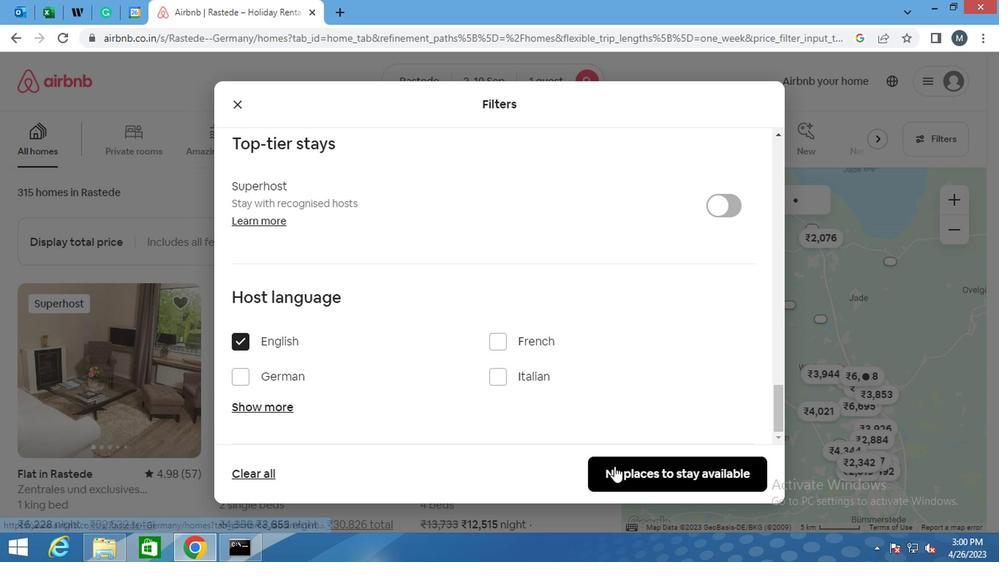 
Action: Mouse pressed left at (618, 475)
Screenshot: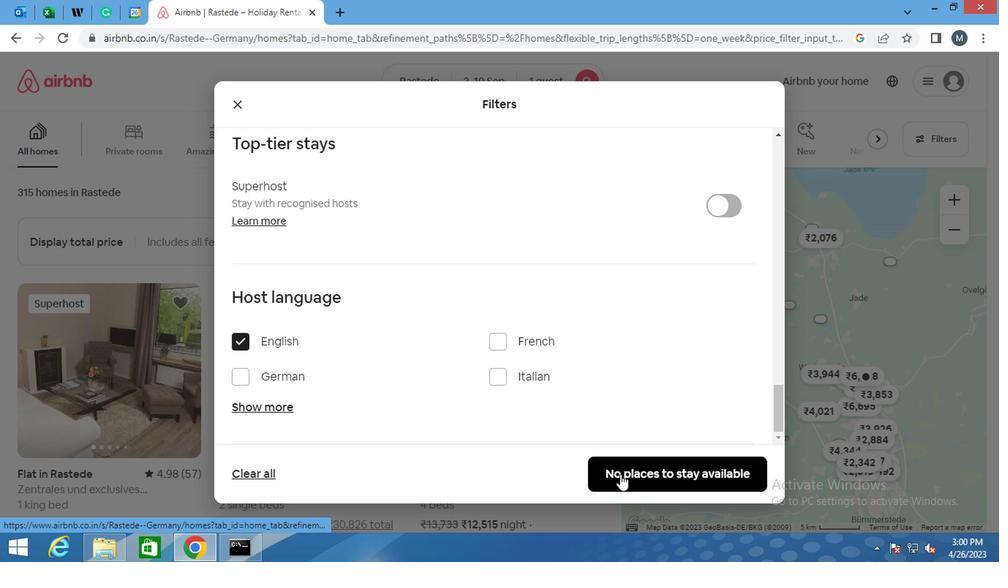 
Action: Mouse moved to (619, 469)
Screenshot: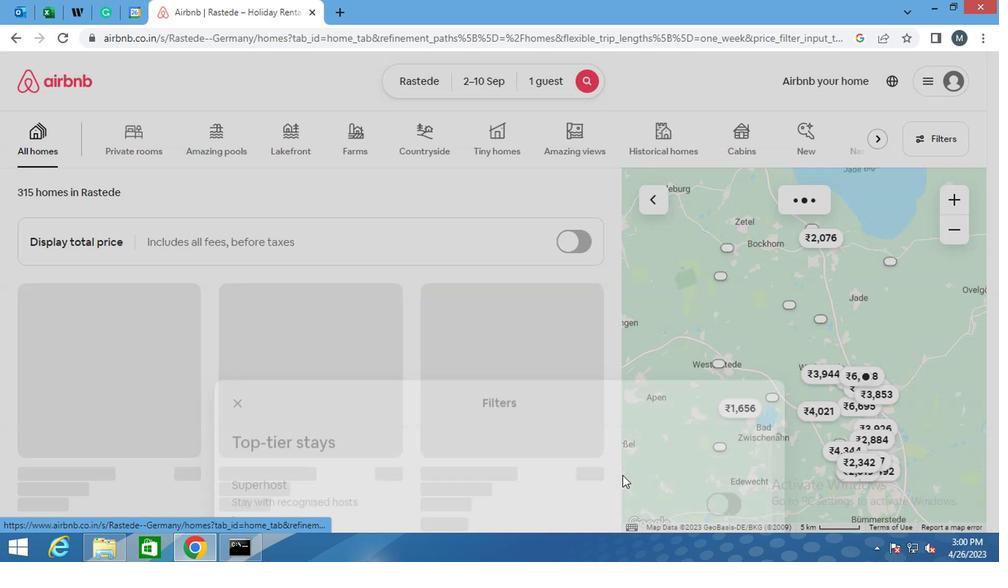 
